 Task: Set up a reminder for the online course enrollment.
Action: Mouse moved to (112, 125)
Screenshot: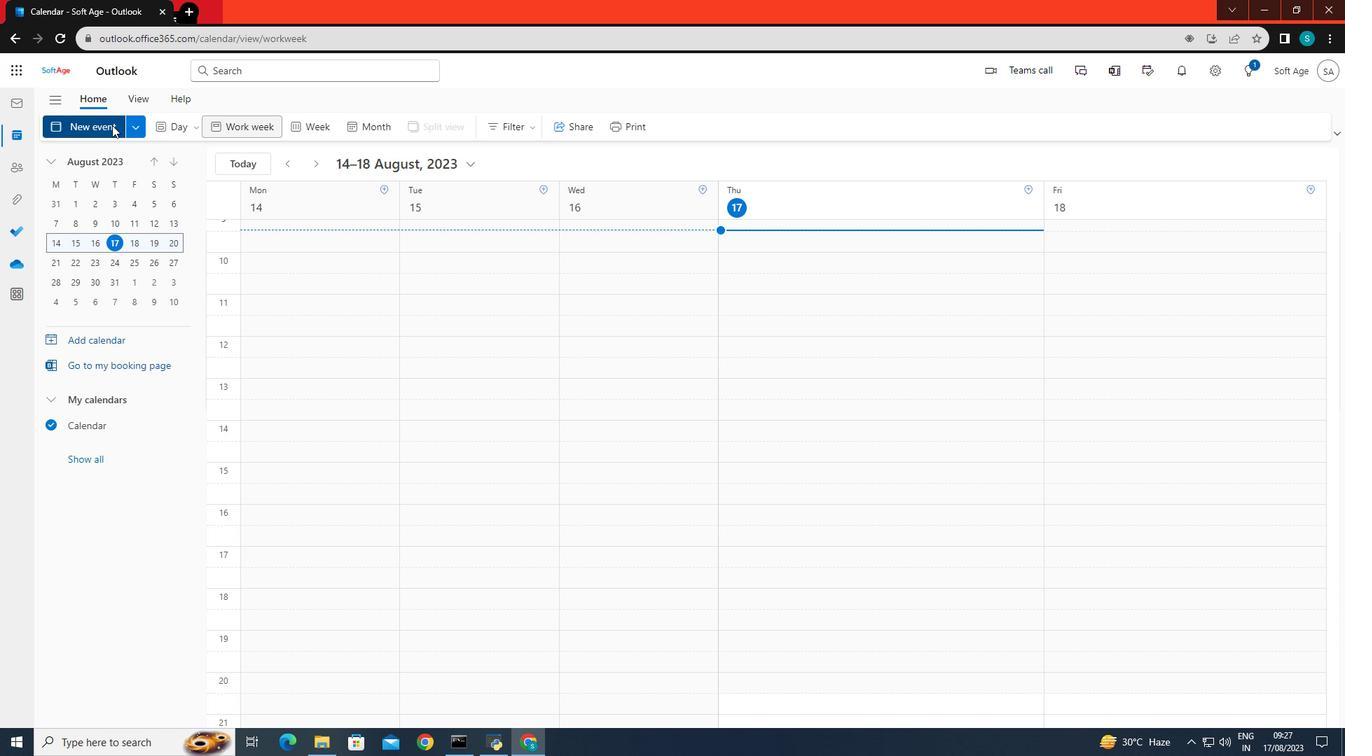 
Action: Mouse pressed left at (112, 125)
Screenshot: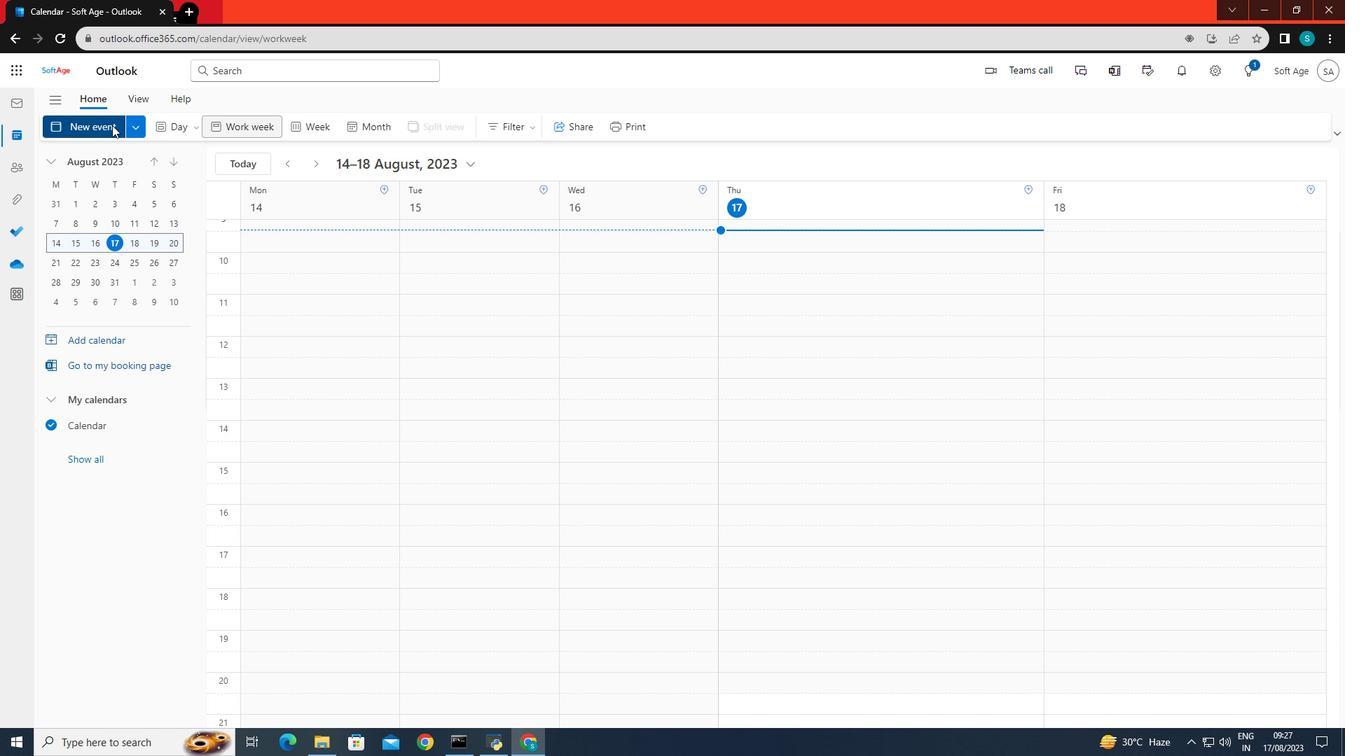 
Action: Mouse moved to (357, 213)
Screenshot: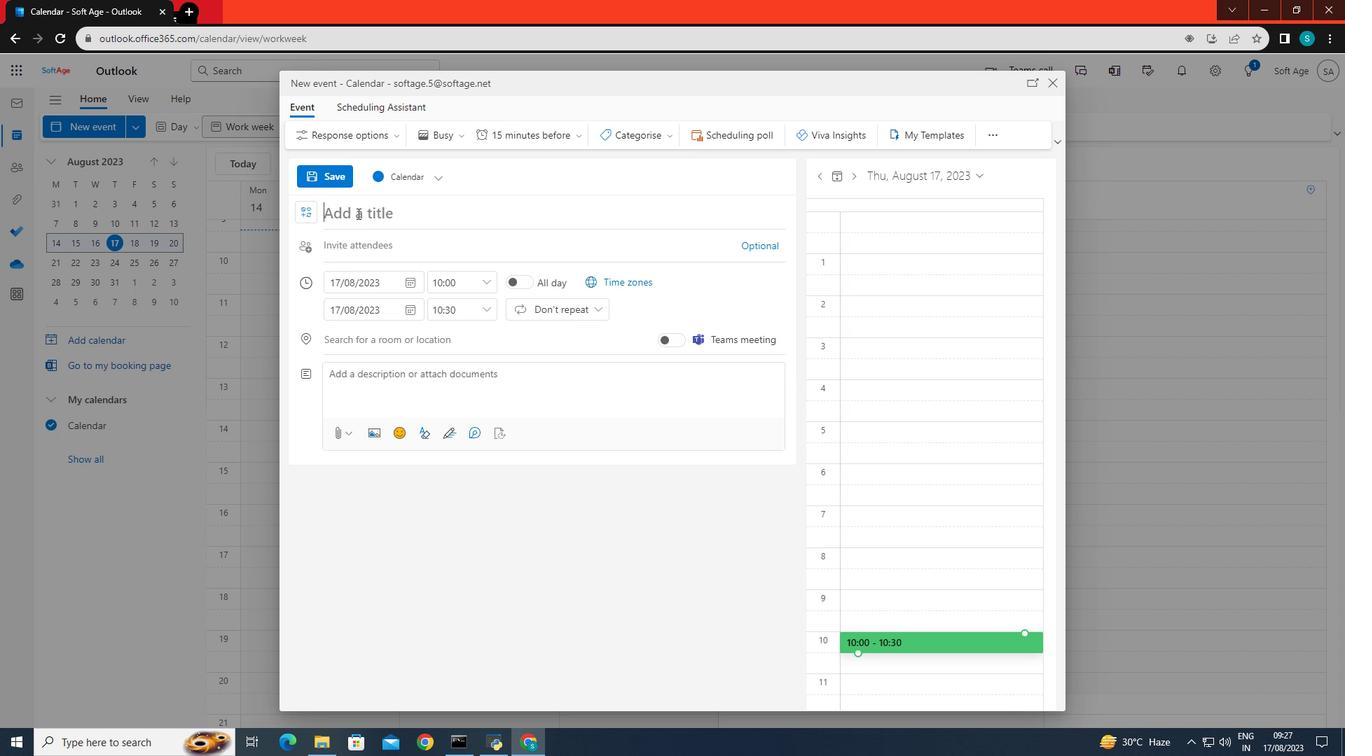 
Action: Mouse pressed left at (357, 213)
Screenshot: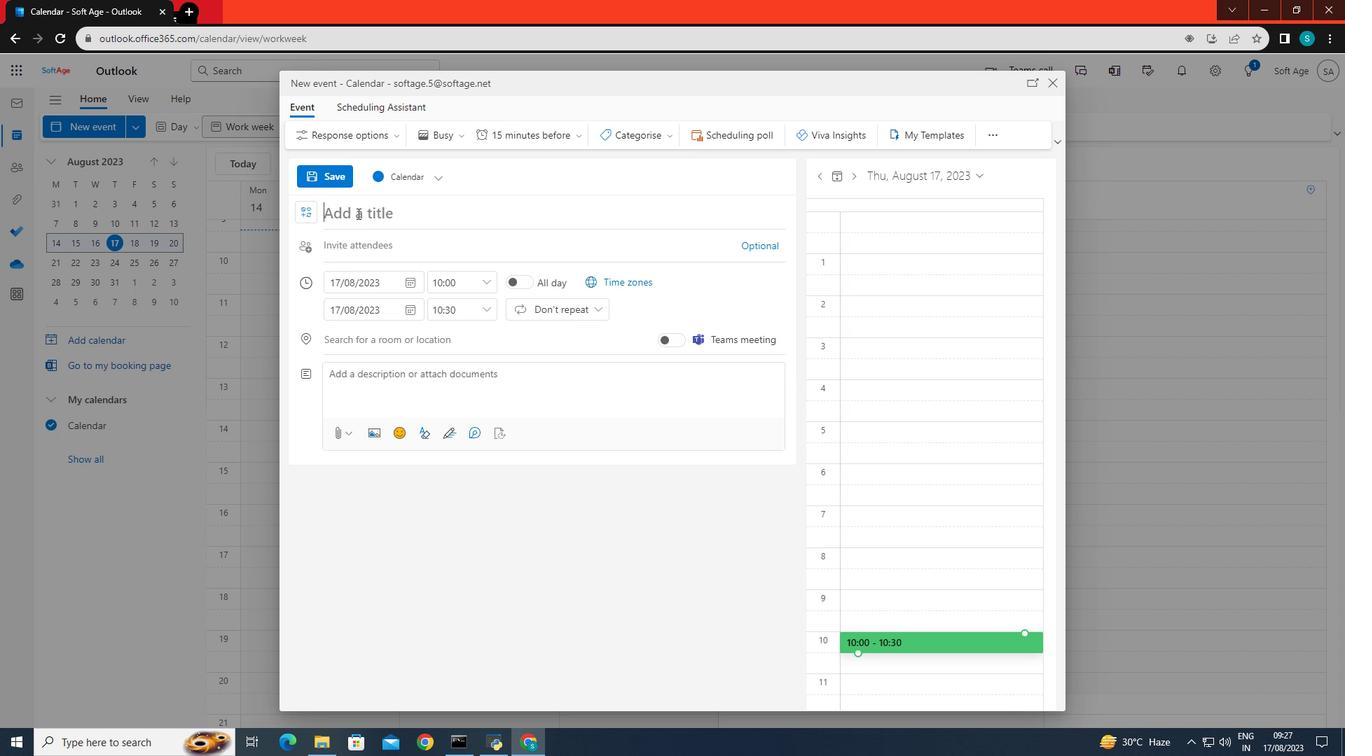 
Action: Key pressed <Key.caps_lock>ON<Key.backspace><Key.caps_lock>l<Key.backspace>nline<Key.space>course<Key.space>enrollment
Screenshot: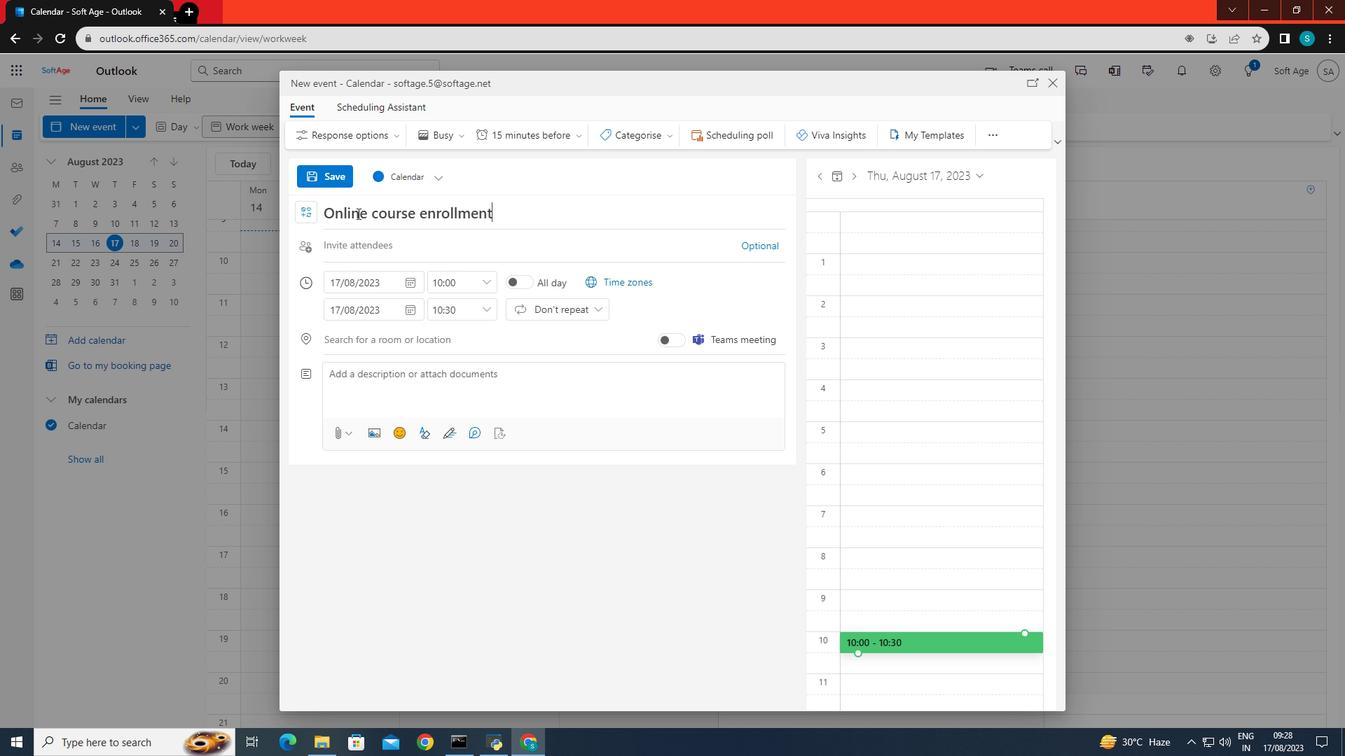 
Action: Mouse moved to (357, 276)
Screenshot: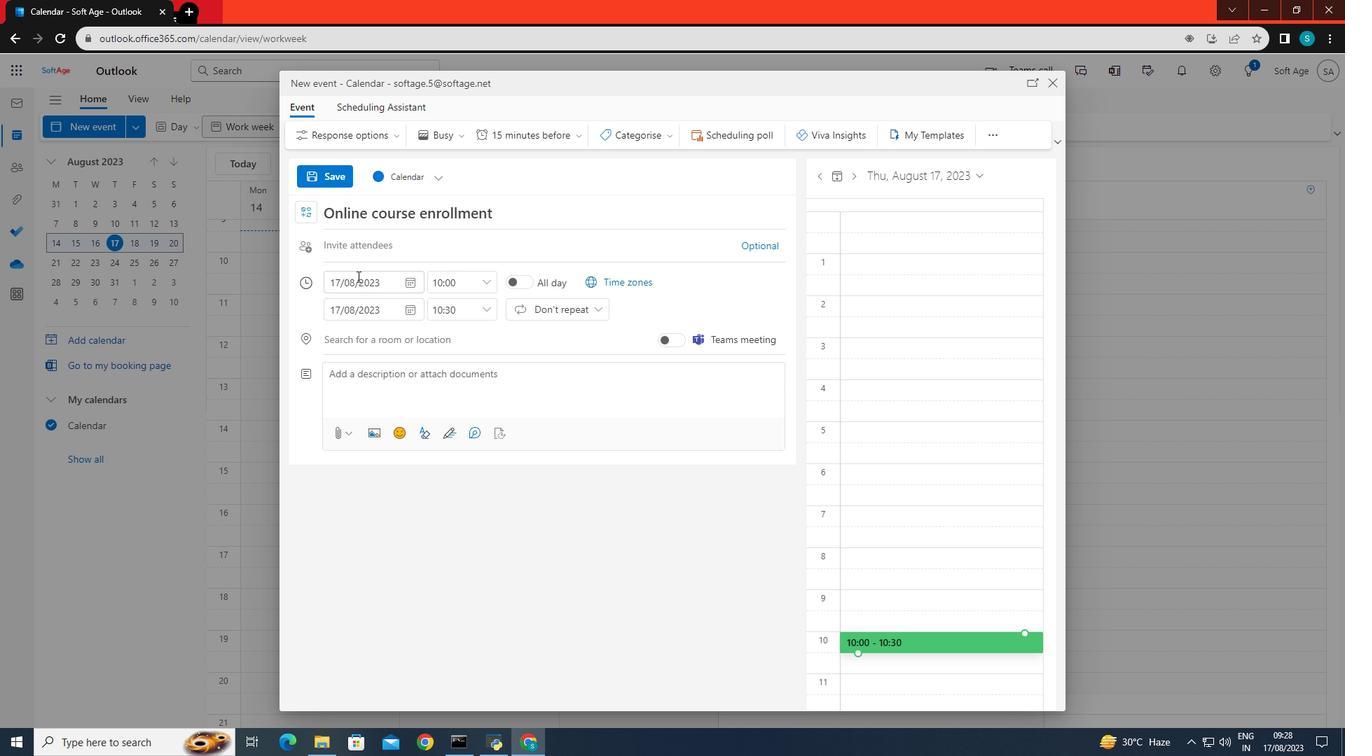 
Action: Mouse pressed left at (357, 276)
Screenshot: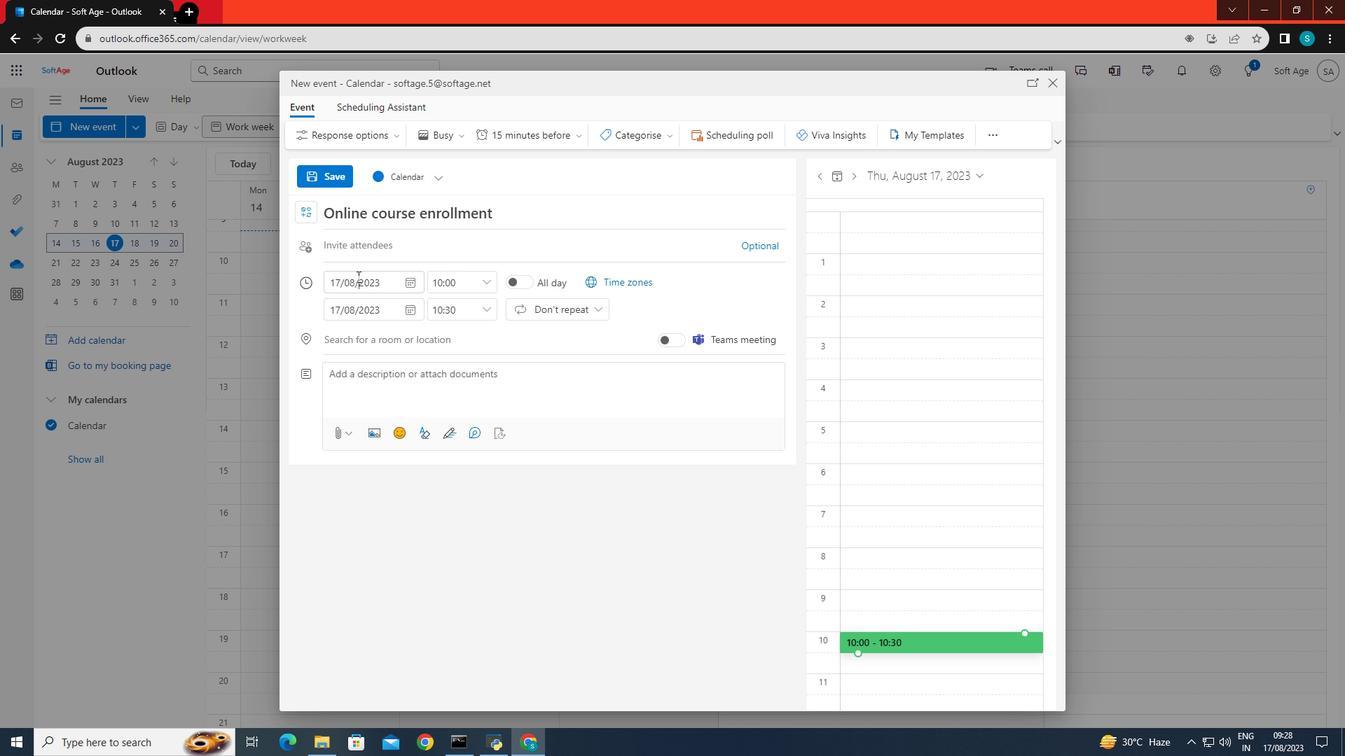 
Action: Mouse moved to (402, 391)
Screenshot: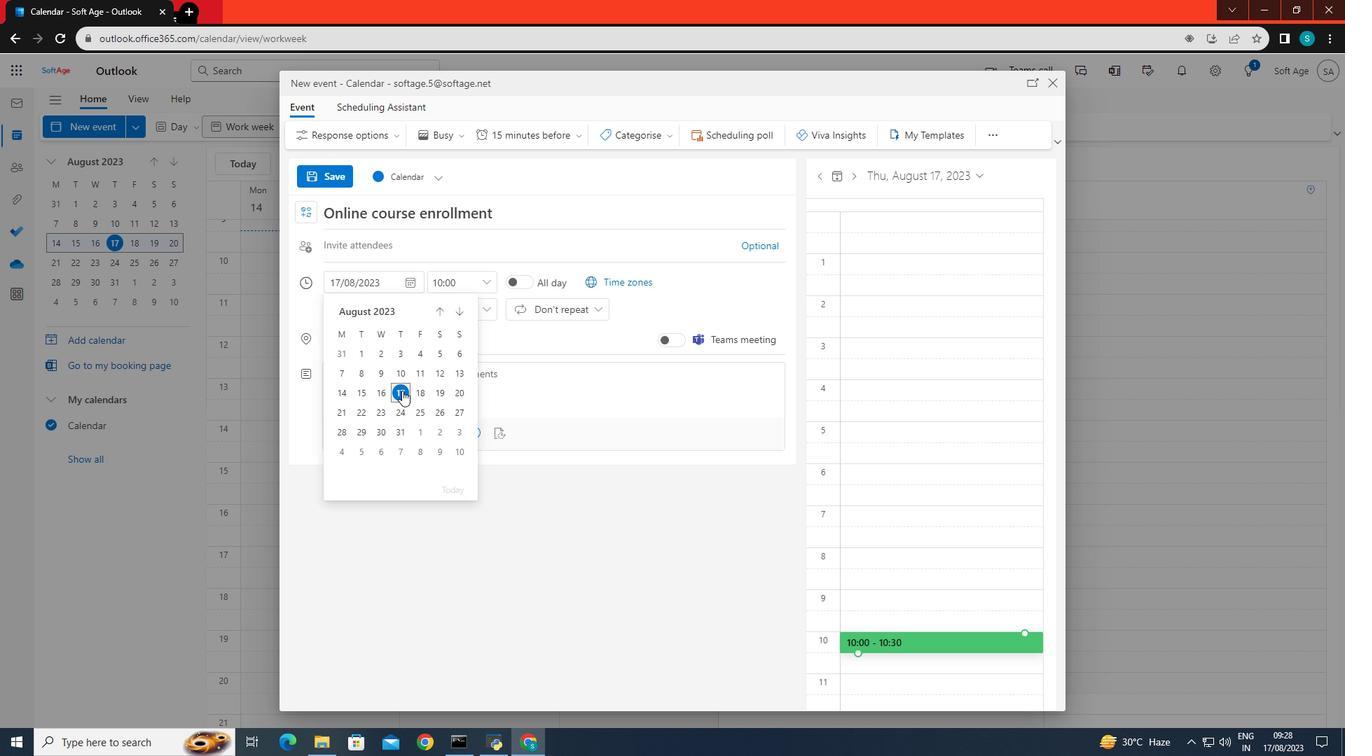 
Action: Mouse pressed left at (402, 391)
Screenshot: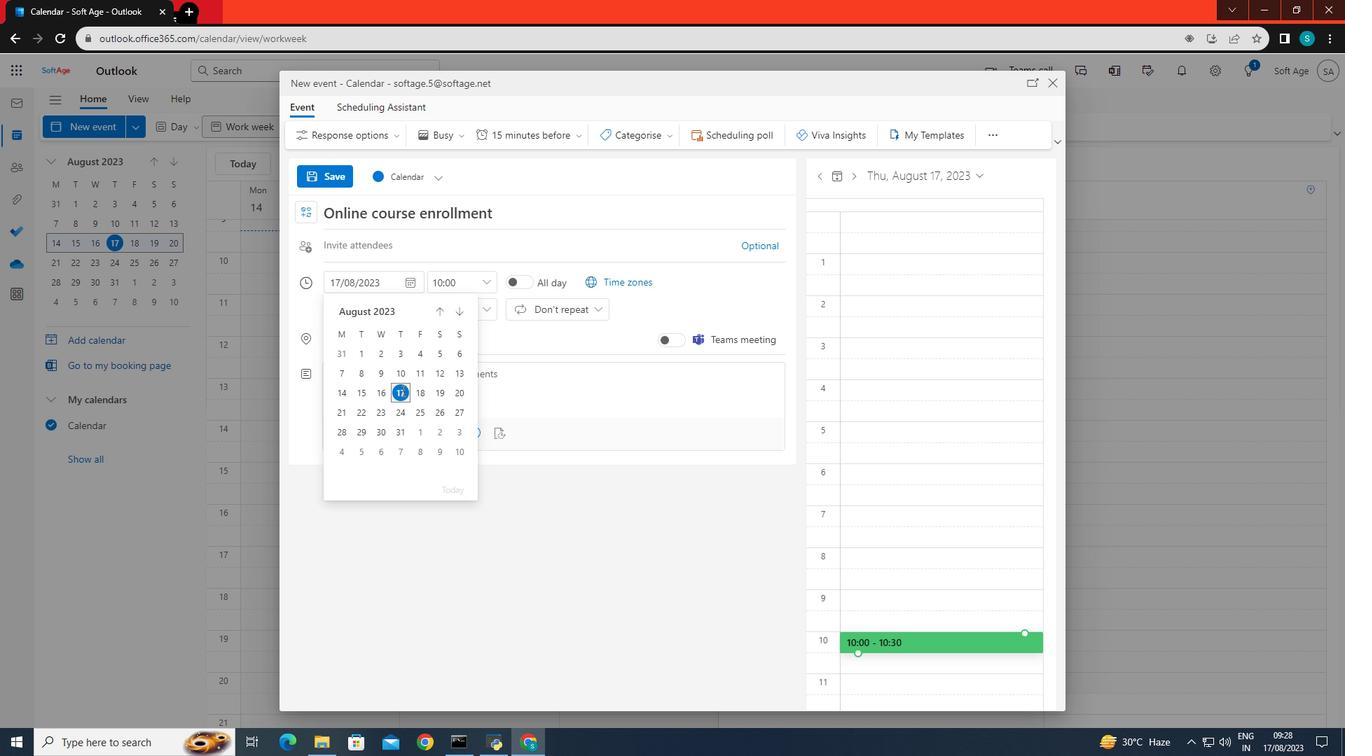 
Action: Mouse moved to (447, 285)
Screenshot: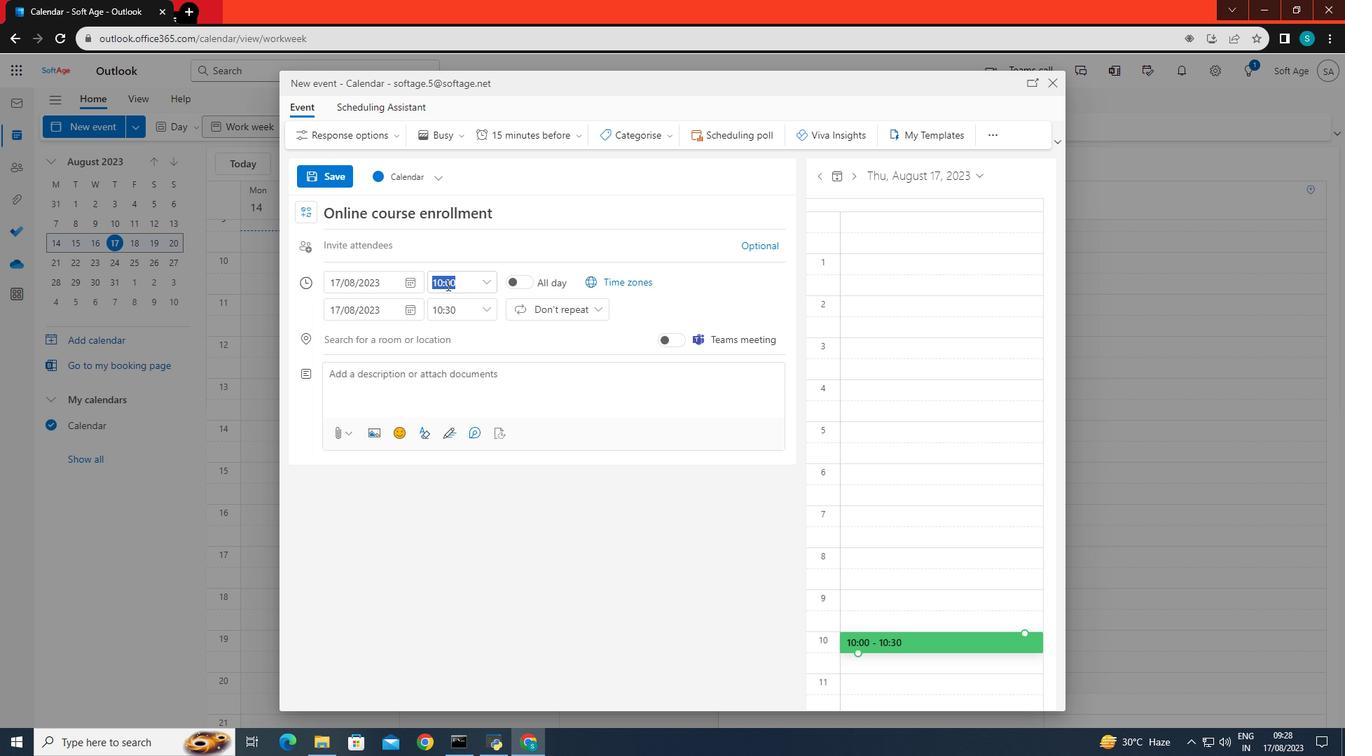 
Action: Mouse pressed left at (447, 285)
Screenshot: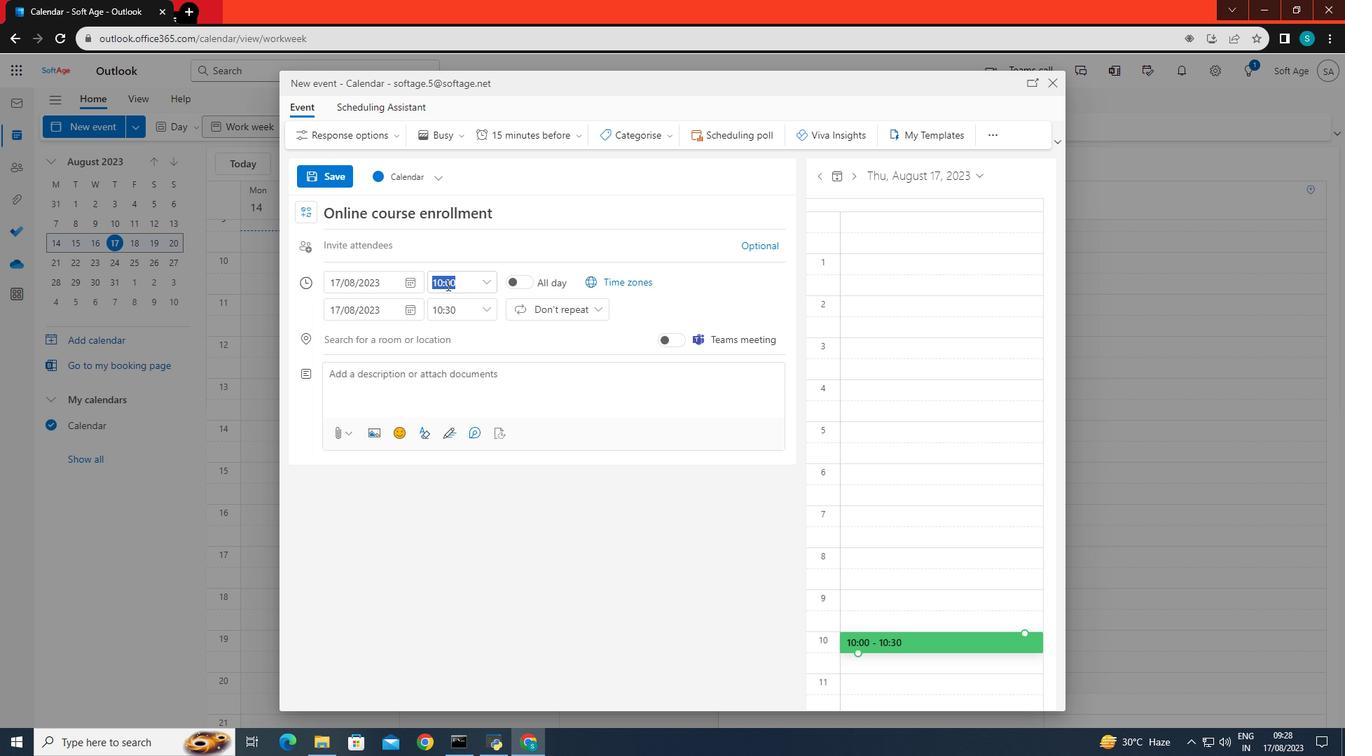 
Action: Mouse moved to (481, 280)
Screenshot: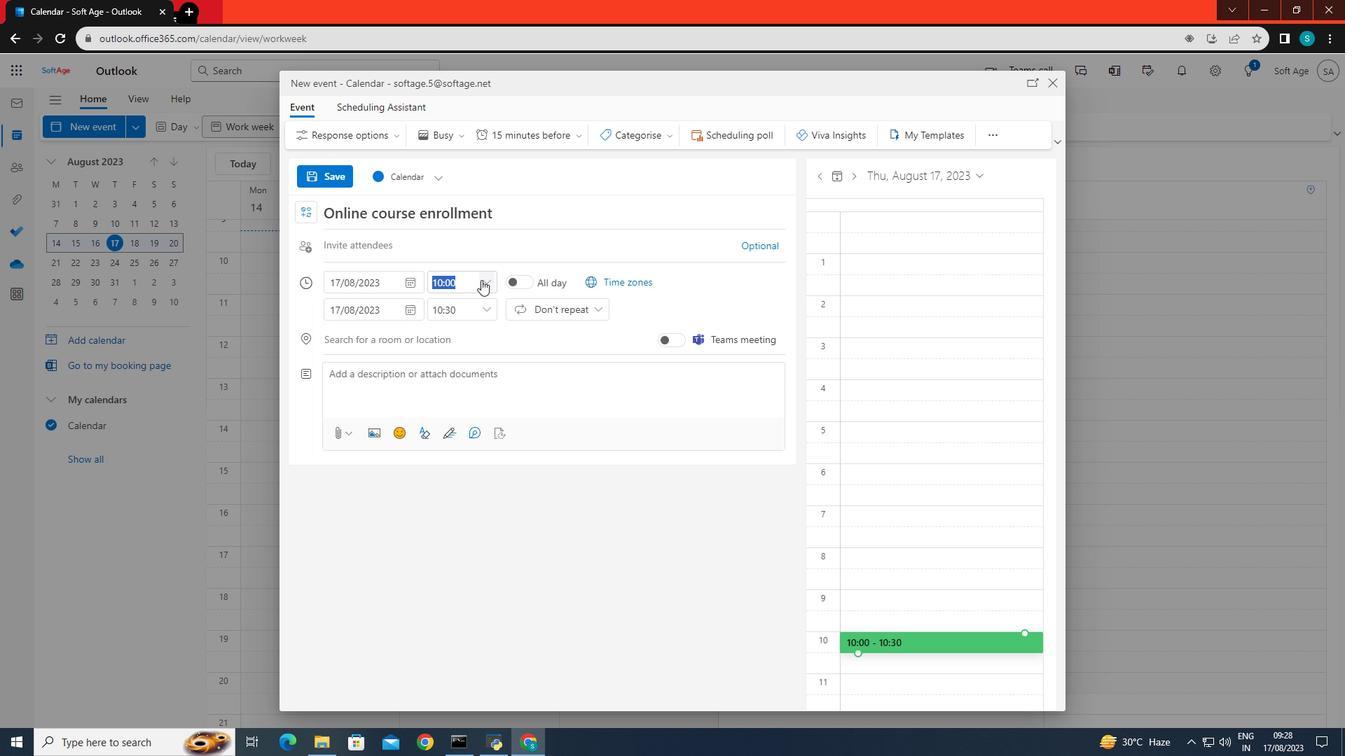 
Action: Mouse pressed left at (481, 280)
Screenshot: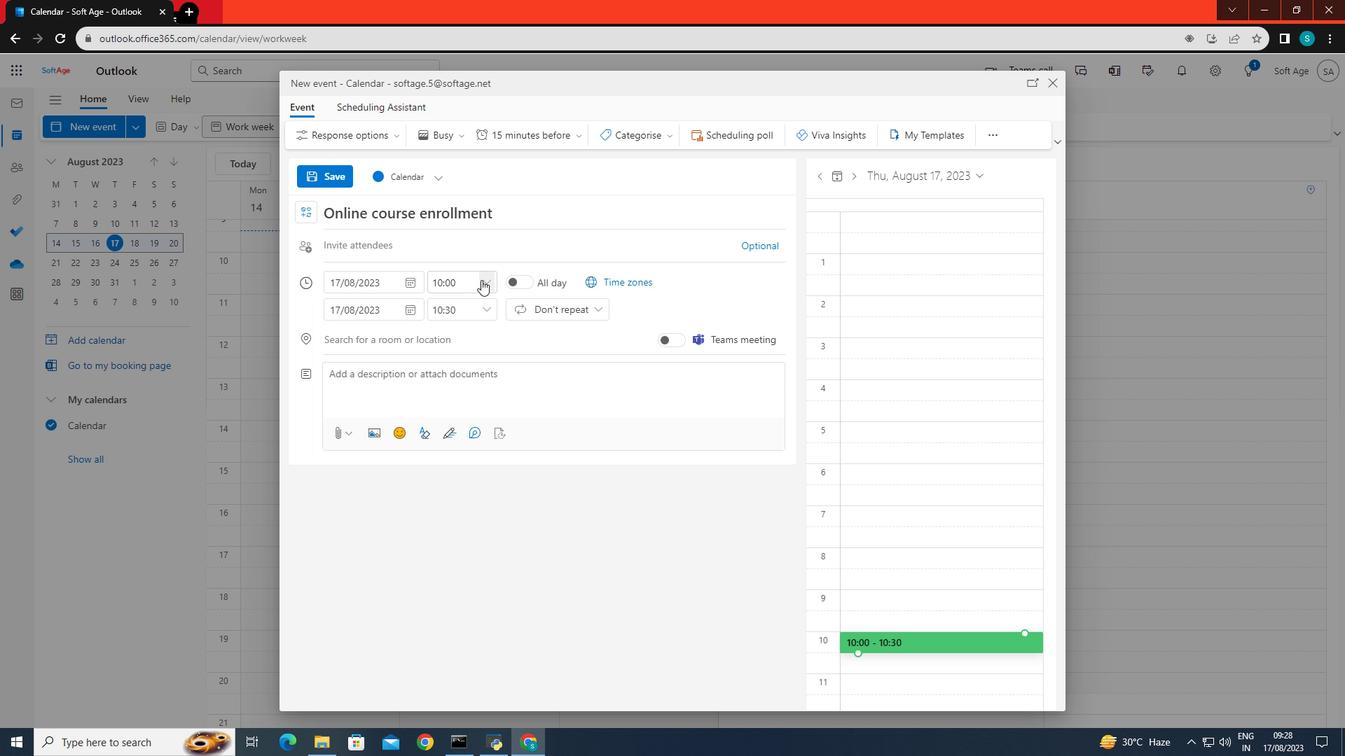 
Action: Mouse moved to (461, 369)
Screenshot: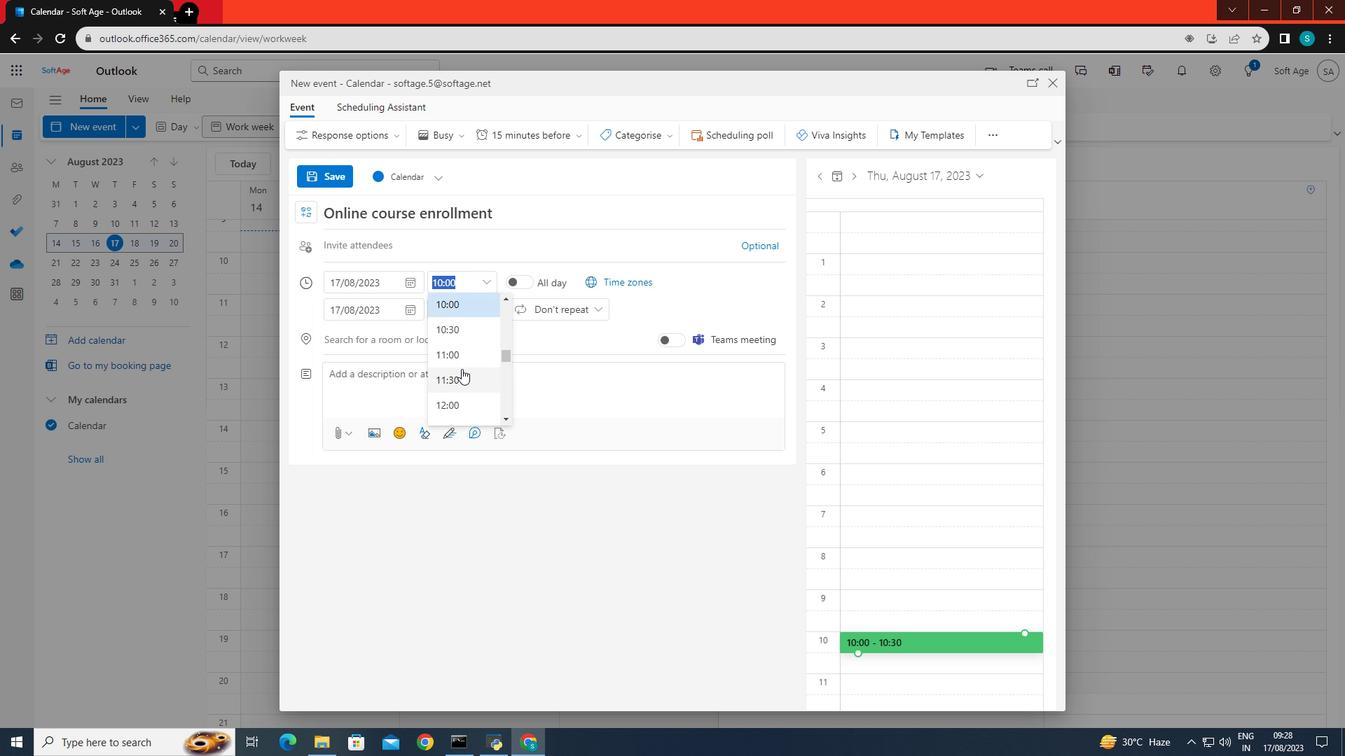
Action: Mouse scrolled (461, 370) with delta (0, 0)
Screenshot: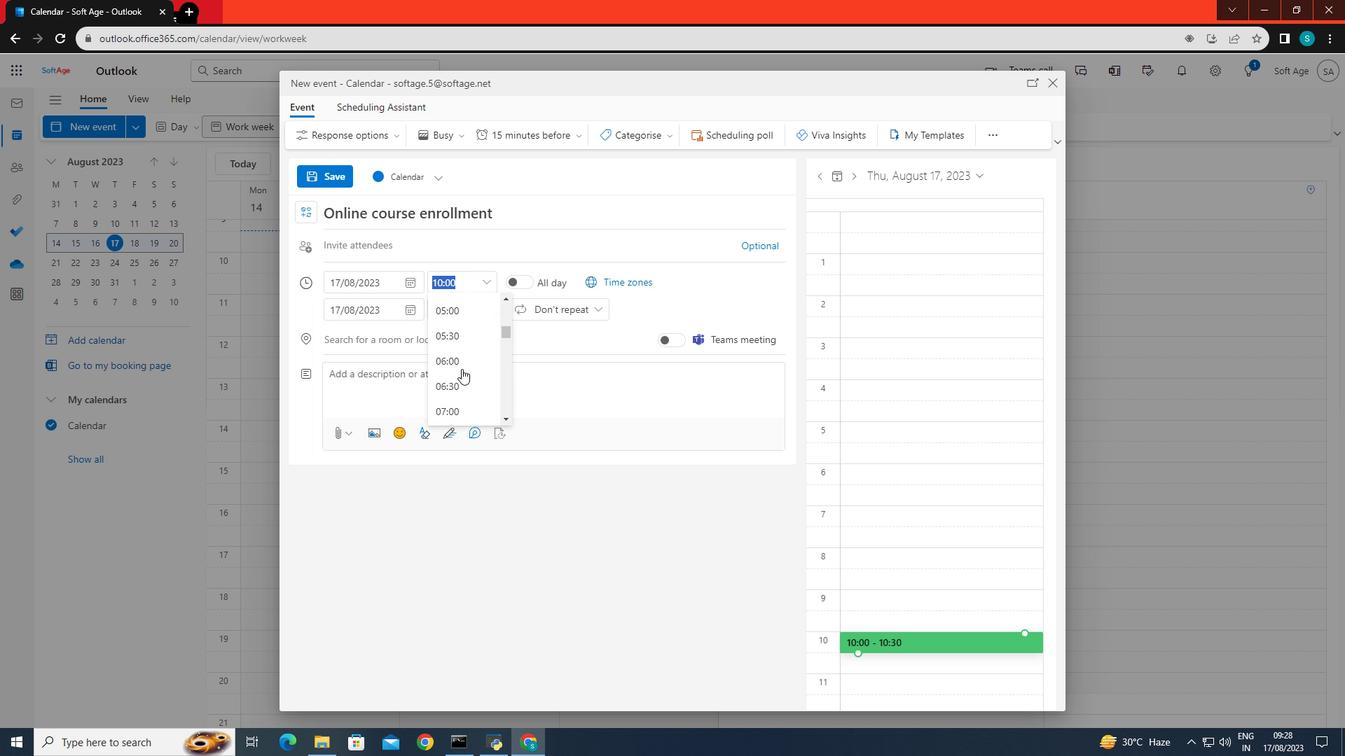 
Action: Mouse scrolled (461, 370) with delta (0, 0)
Screenshot: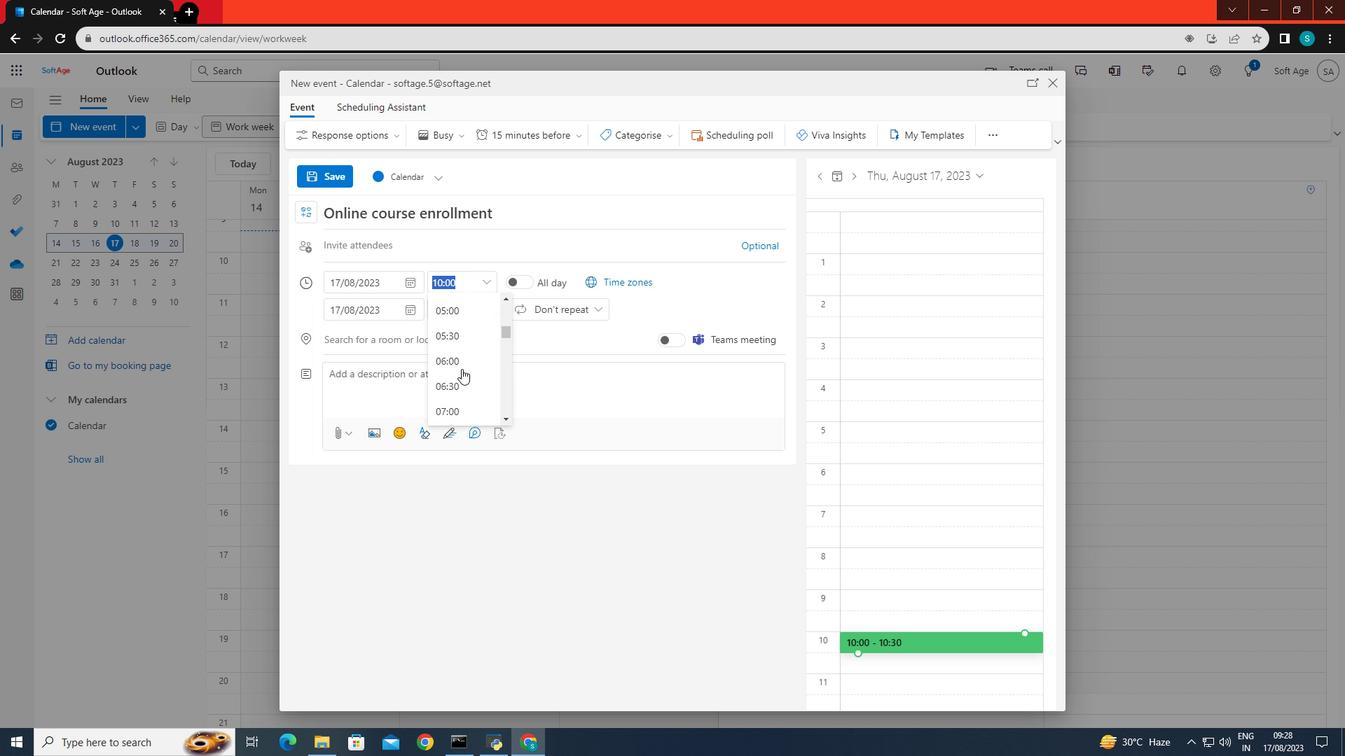 
Action: Mouse scrolled (461, 370) with delta (0, 0)
Screenshot: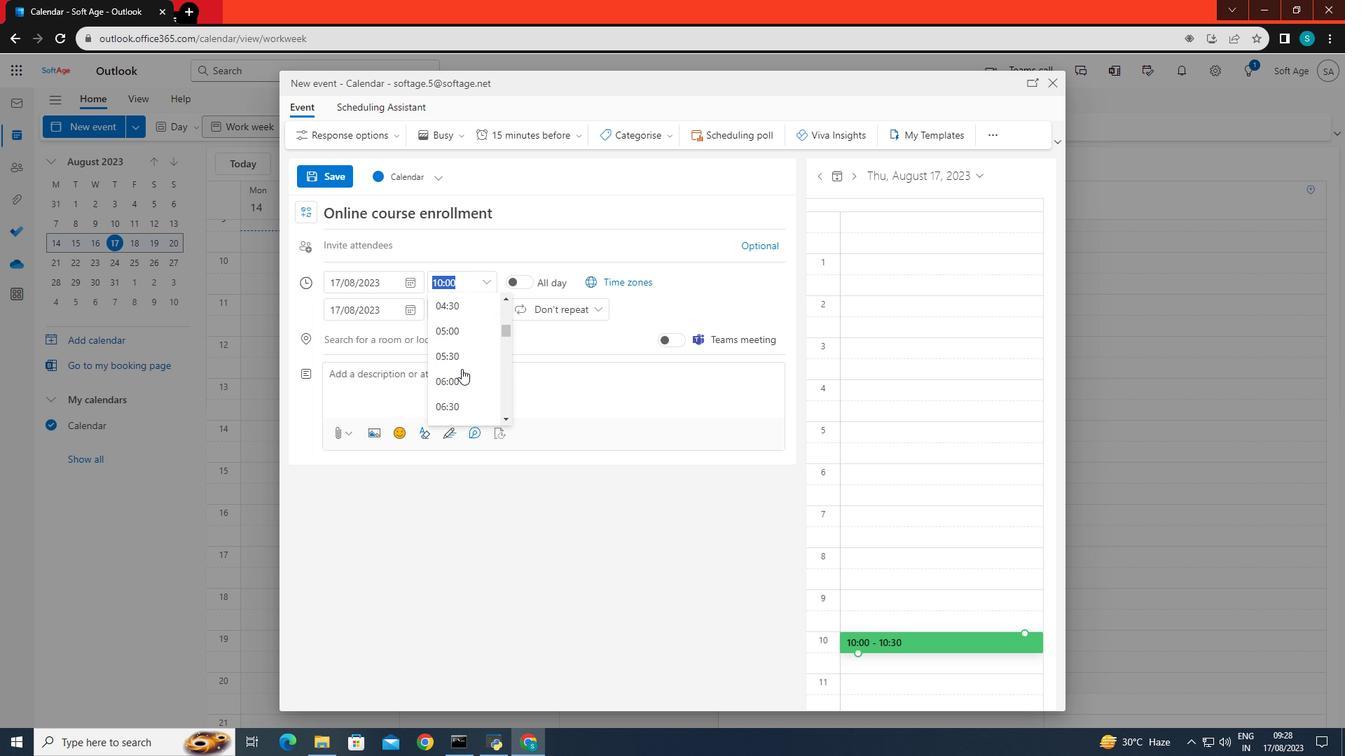 
Action: Mouse scrolled (461, 370) with delta (0, 0)
Screenshot: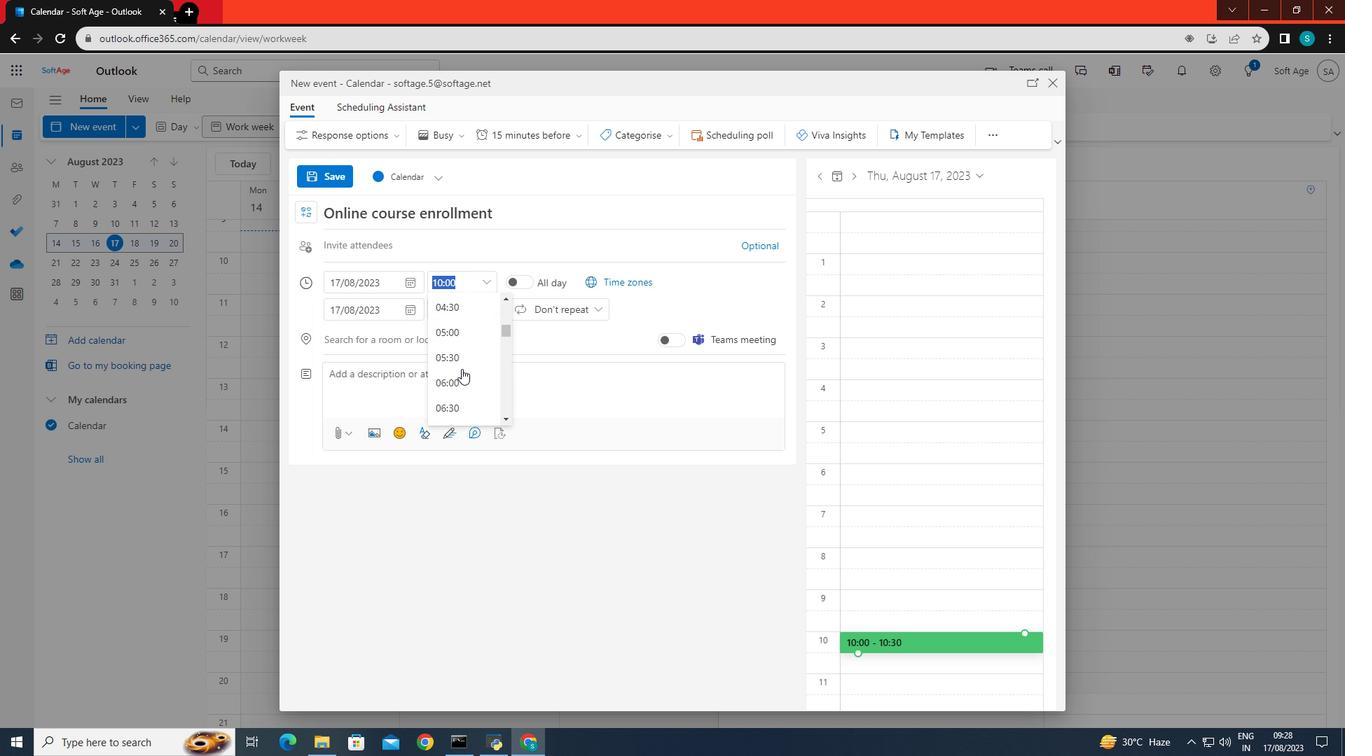 
Action: Mouse moved to (461, 368)
Screenshot: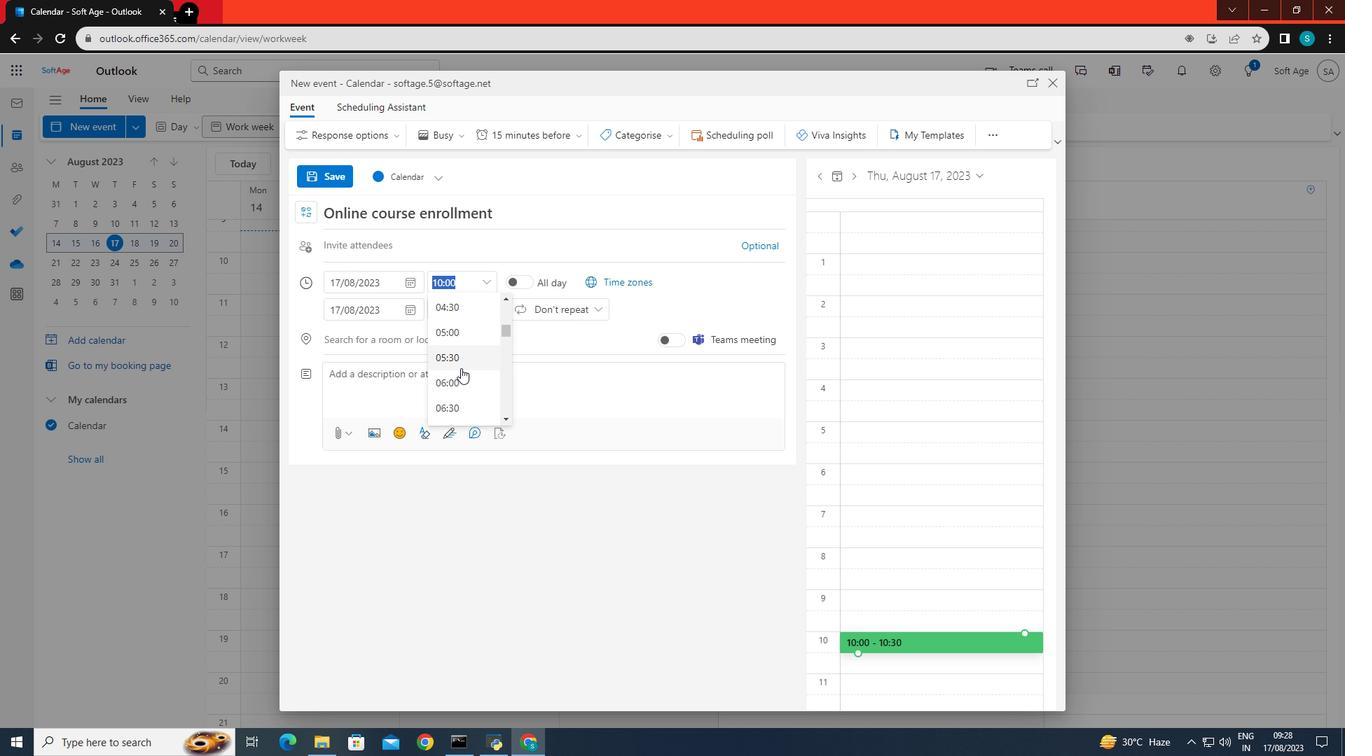 
Action: Mouse scrolled (461, 367) with delta (0, 0)
Screenshot: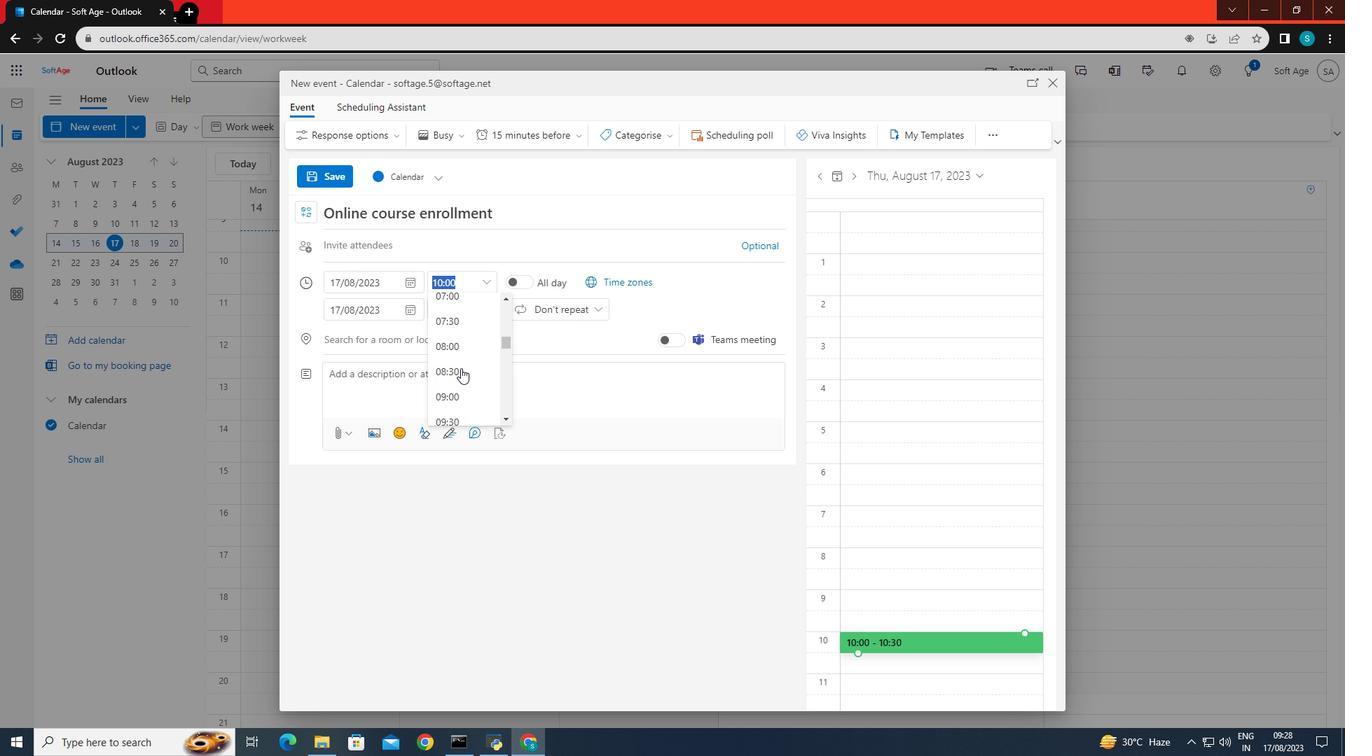 
Action: Mouse scrolled (461, 367) with delta (0, 0)
Screenshot: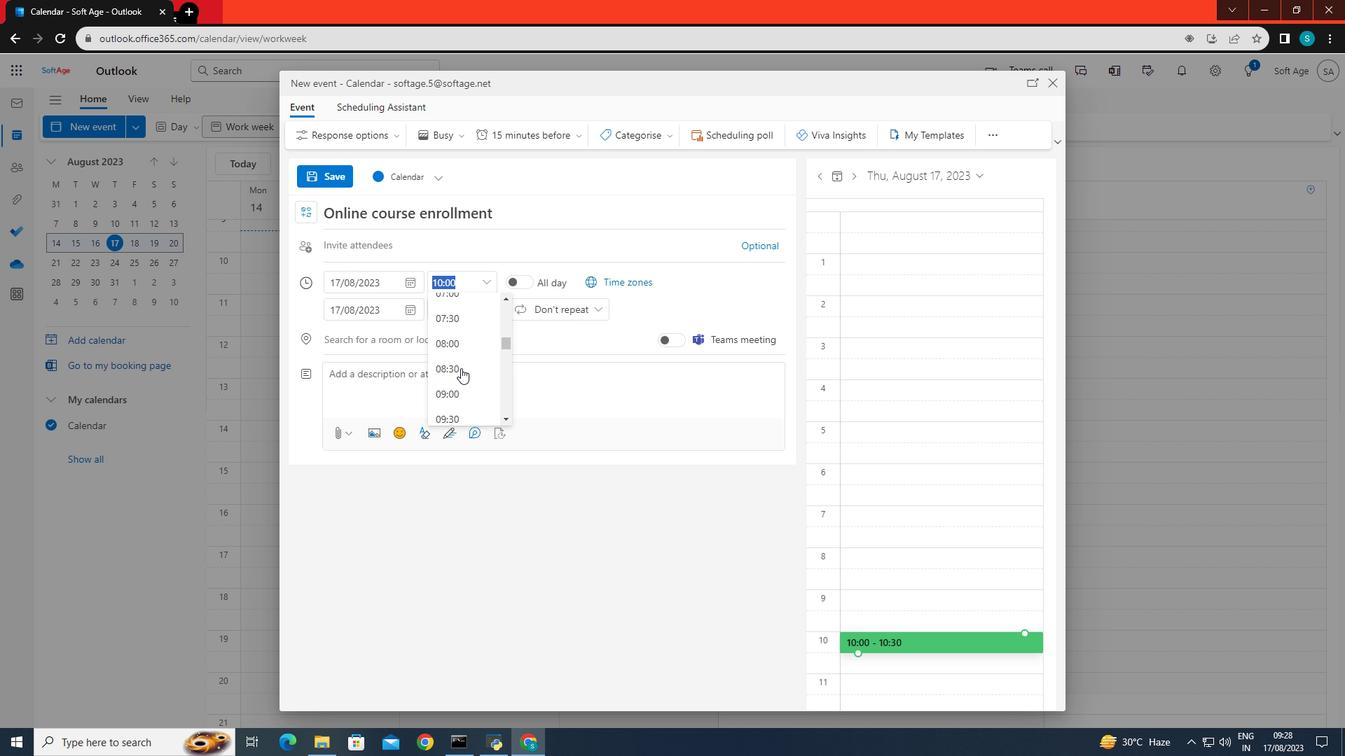 
Action: Mouse moved to (462, 386)
Screenshot: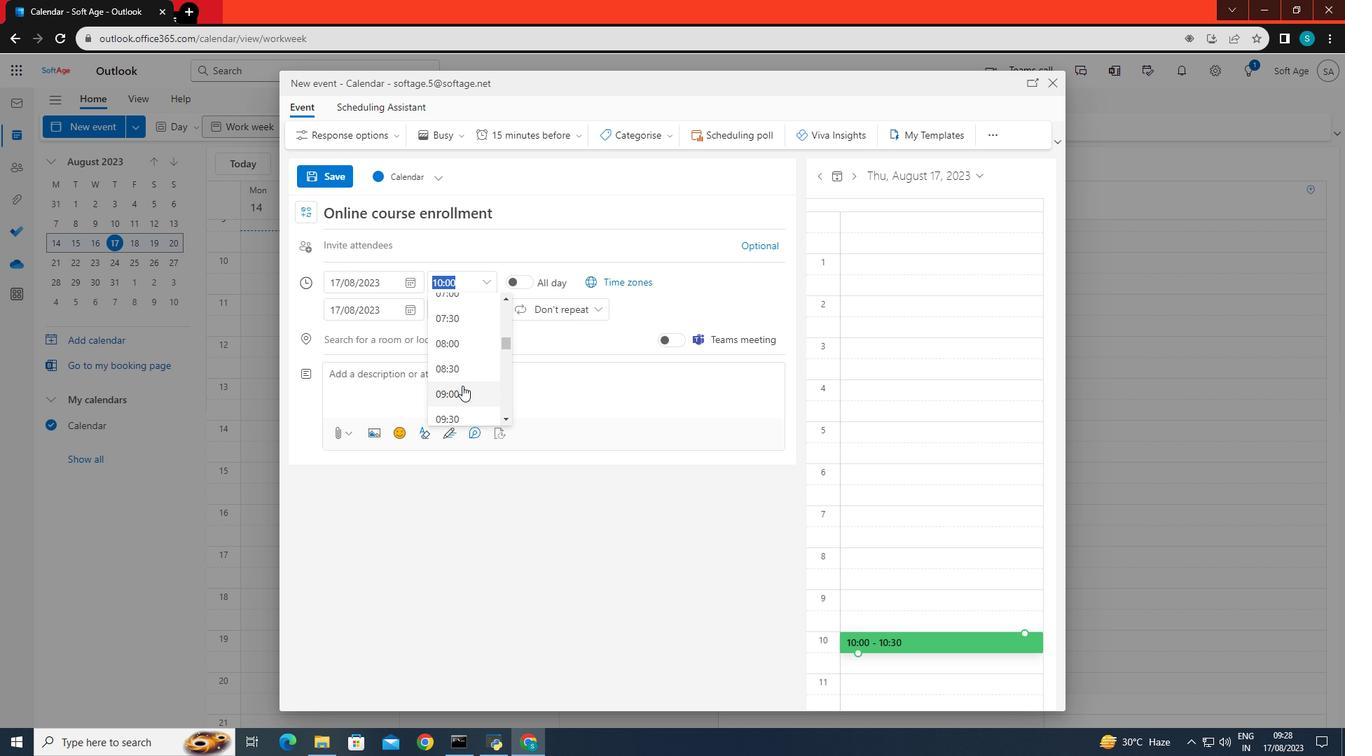 
Action: Mouse scrolled (462, 385) with delta (0, 0)
Screenshot: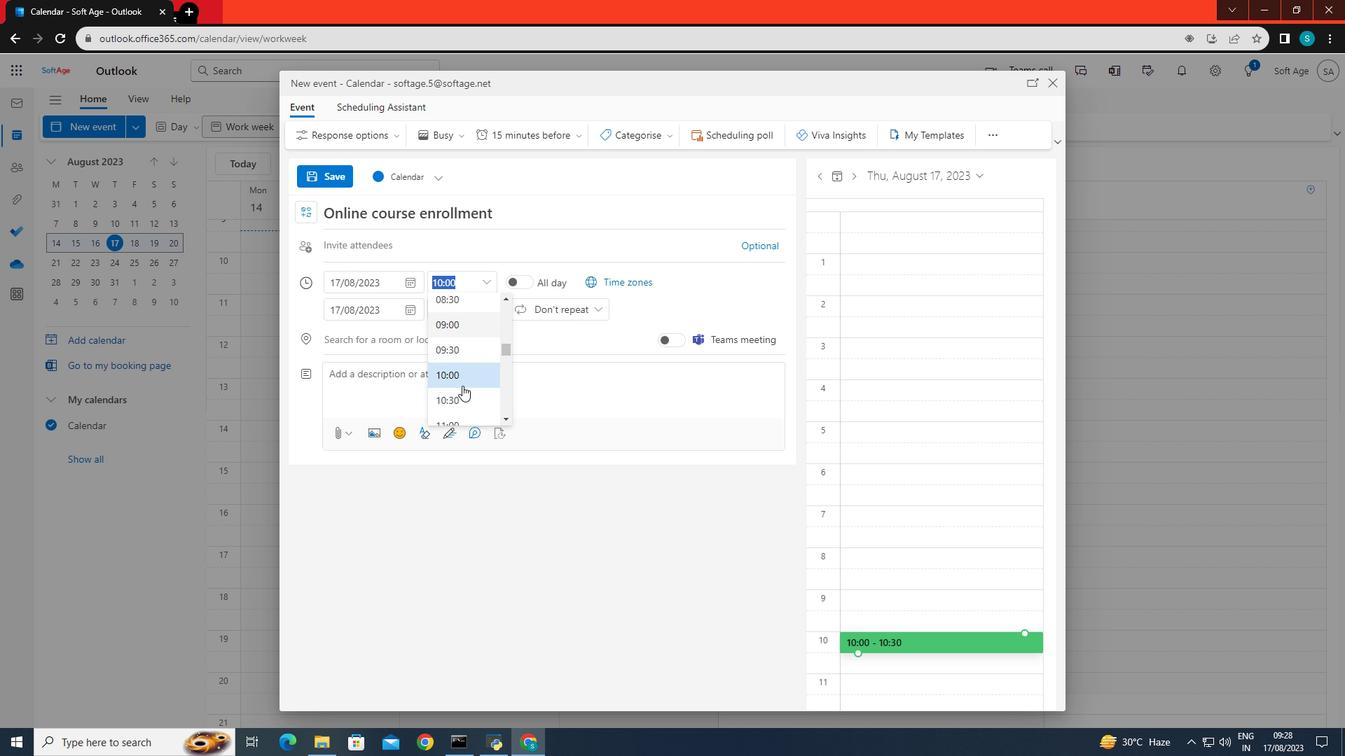 
Action: Mouse moved to (461, 345)
Screenshot: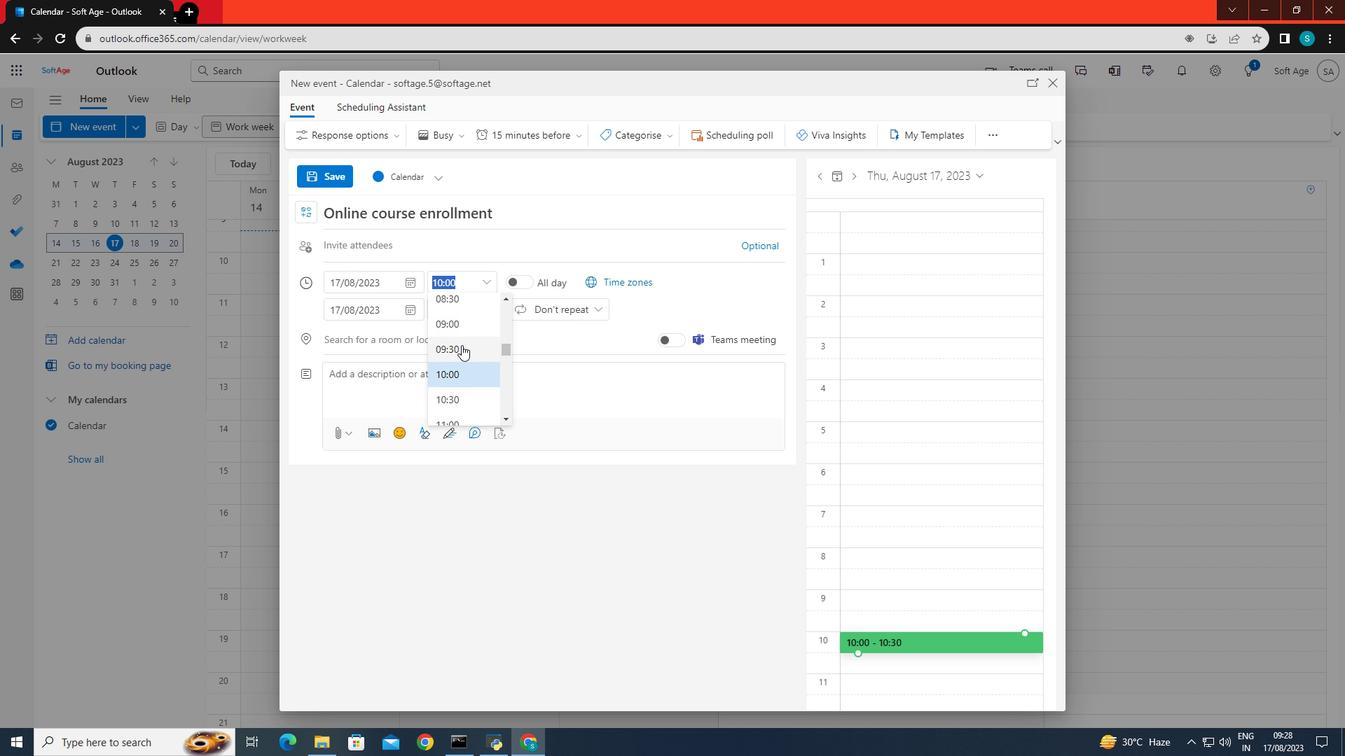 
Action: Mouse pressed left at (461, 345)
Screenshot: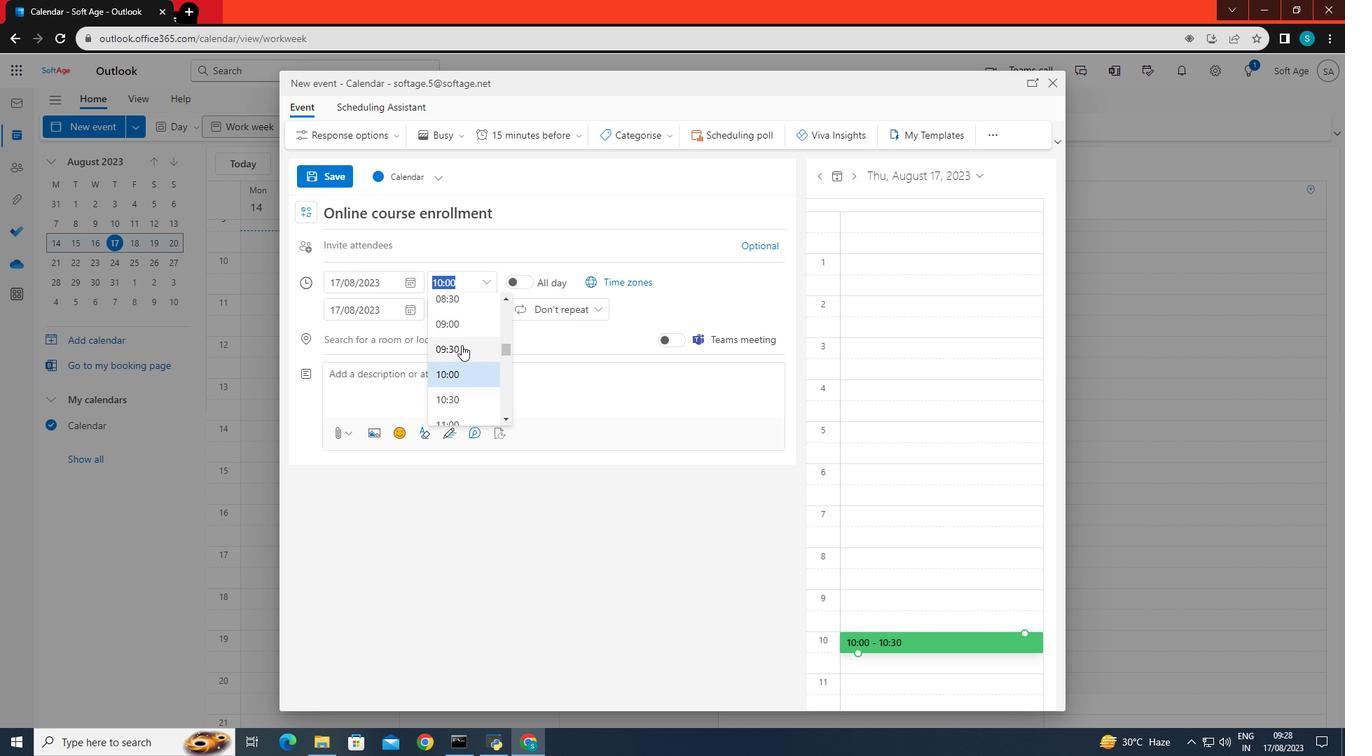 
Action: Mouse moved to (484, 306)
Screenshot: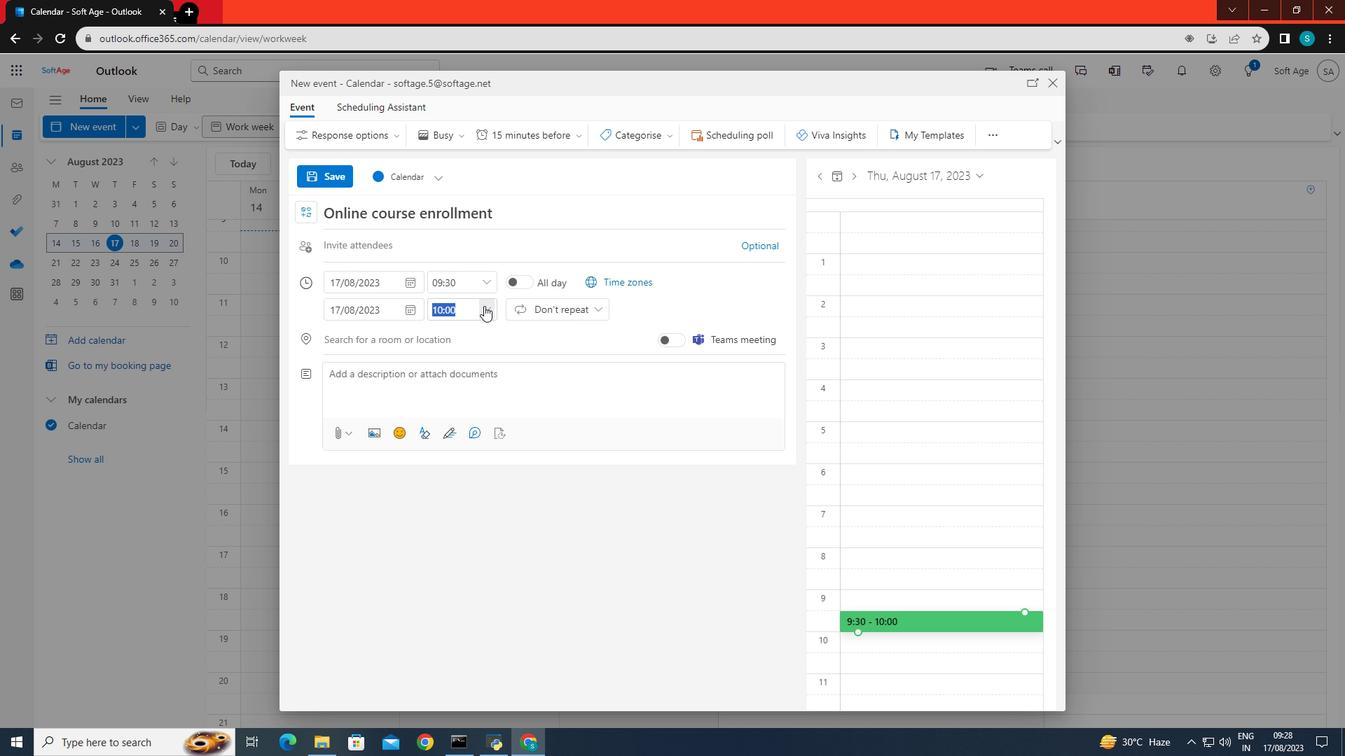
Action: Mouse pressed left at (484, 306)
Screenshot: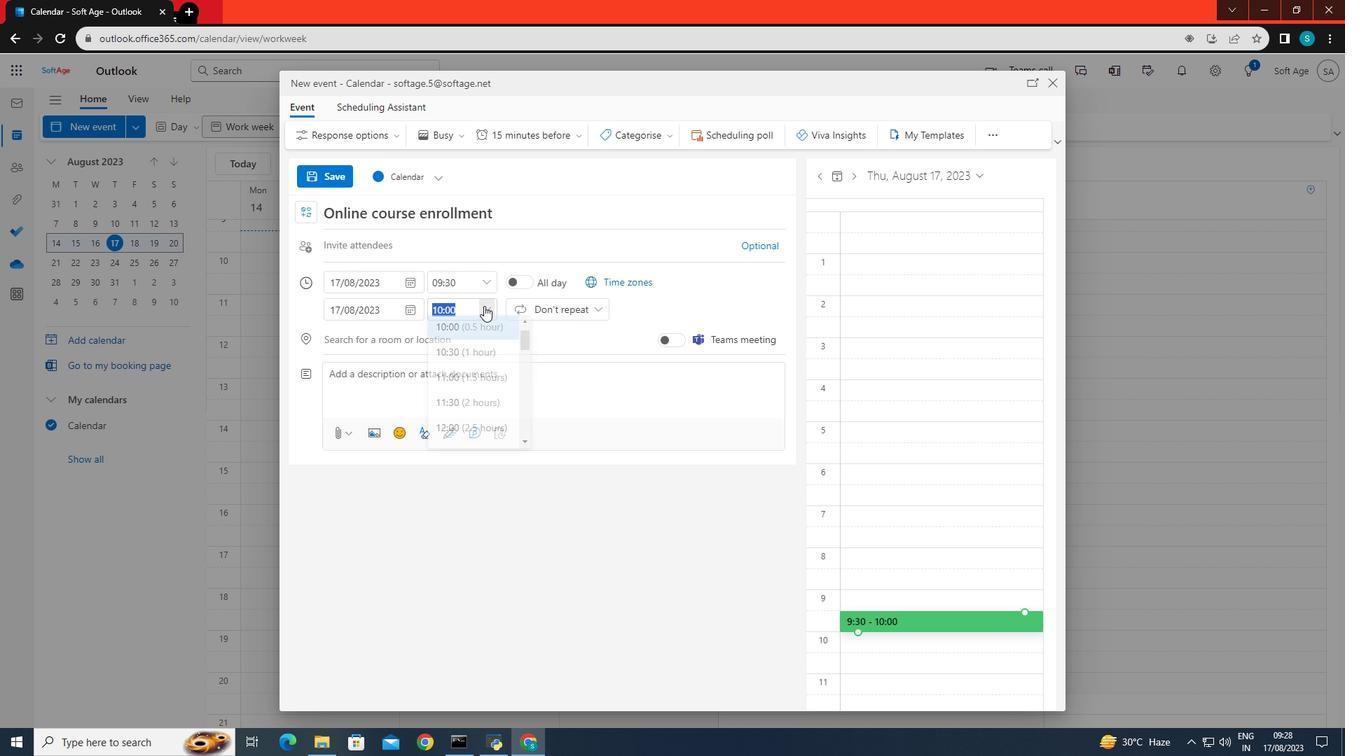 
Action: Mouse moved to (457, 362)
Screenshot: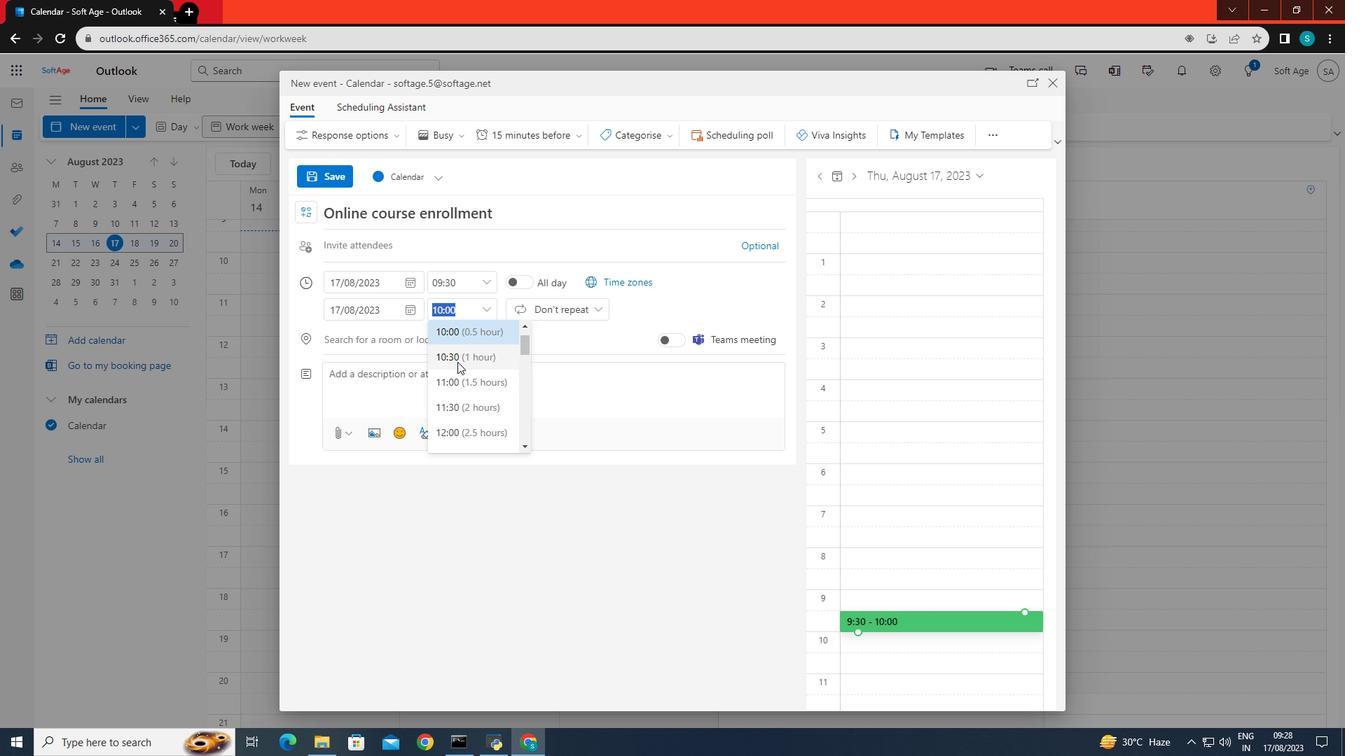 
Action: Mouse pressed left at (457, 362)
Screenshot: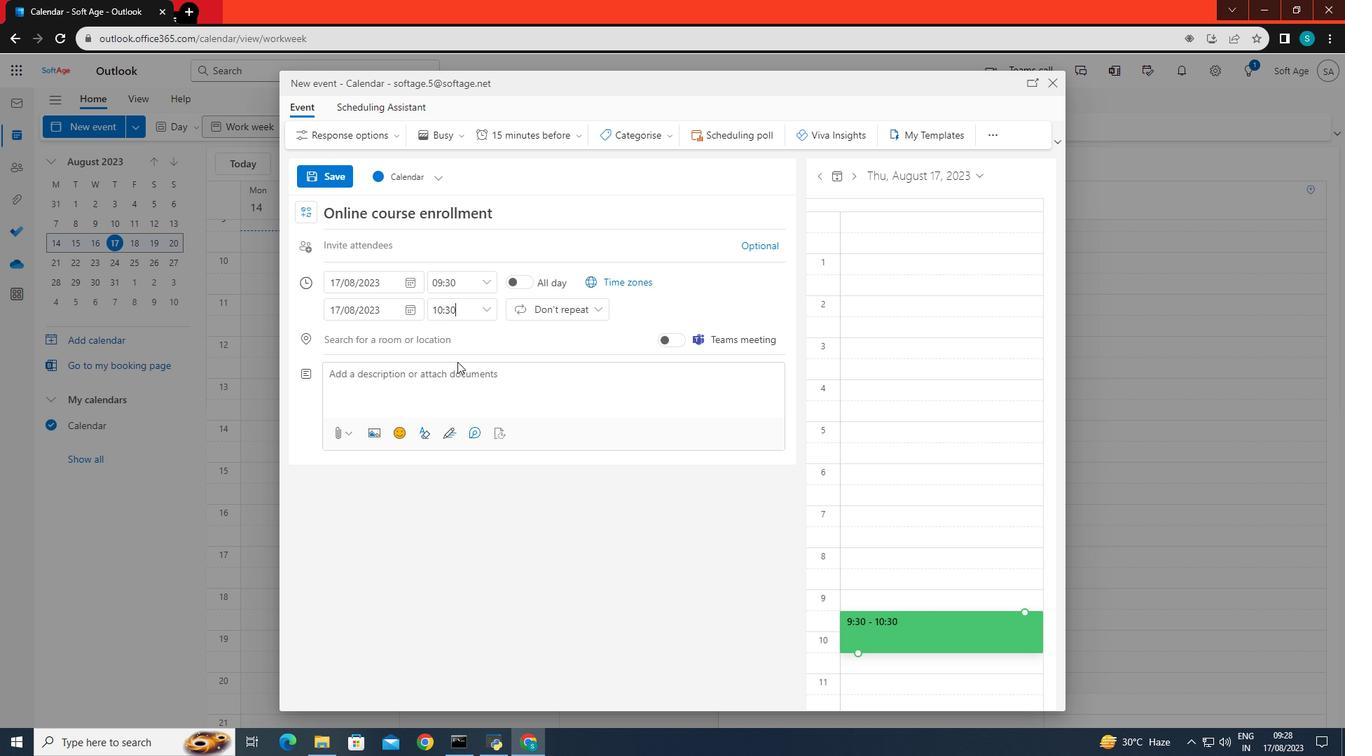 
Action: Mouse moved to (430, 382)
Screenshot: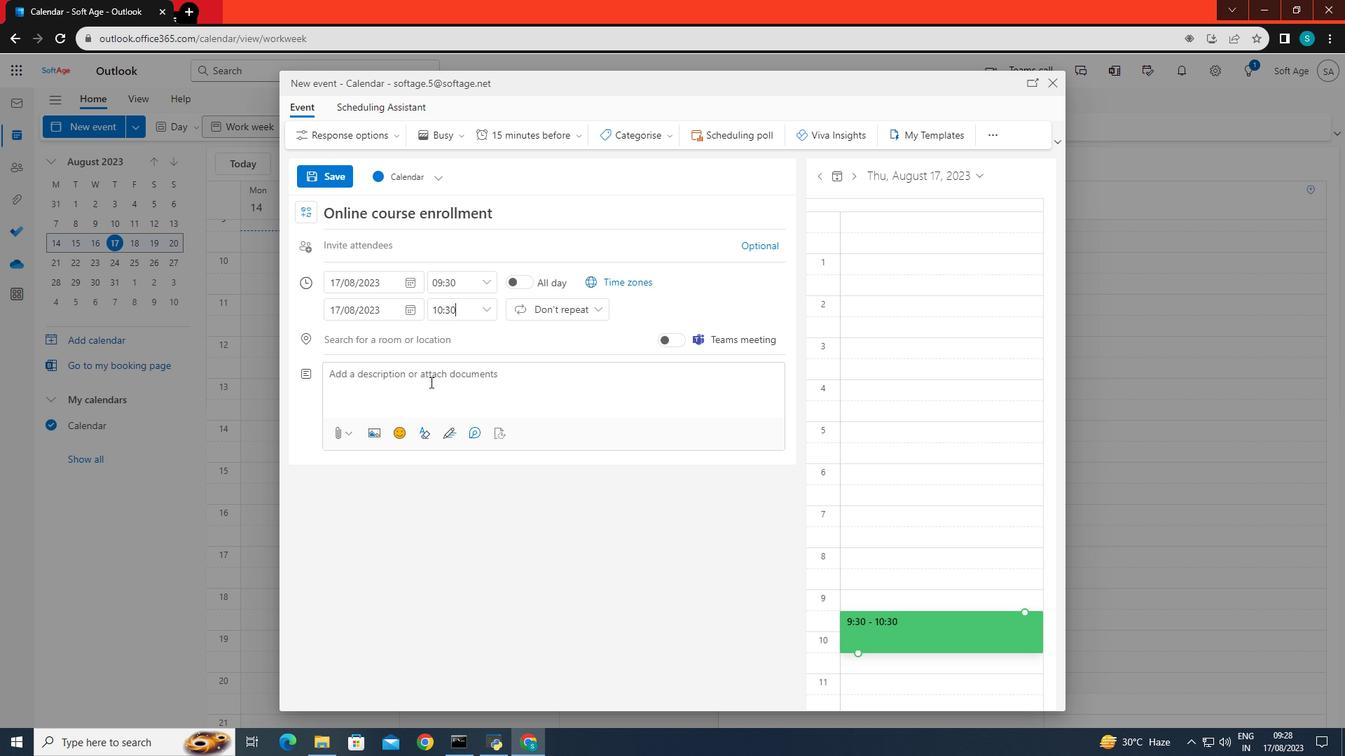 
Action: Mouse pressed left at (430, 382)
Screenshot: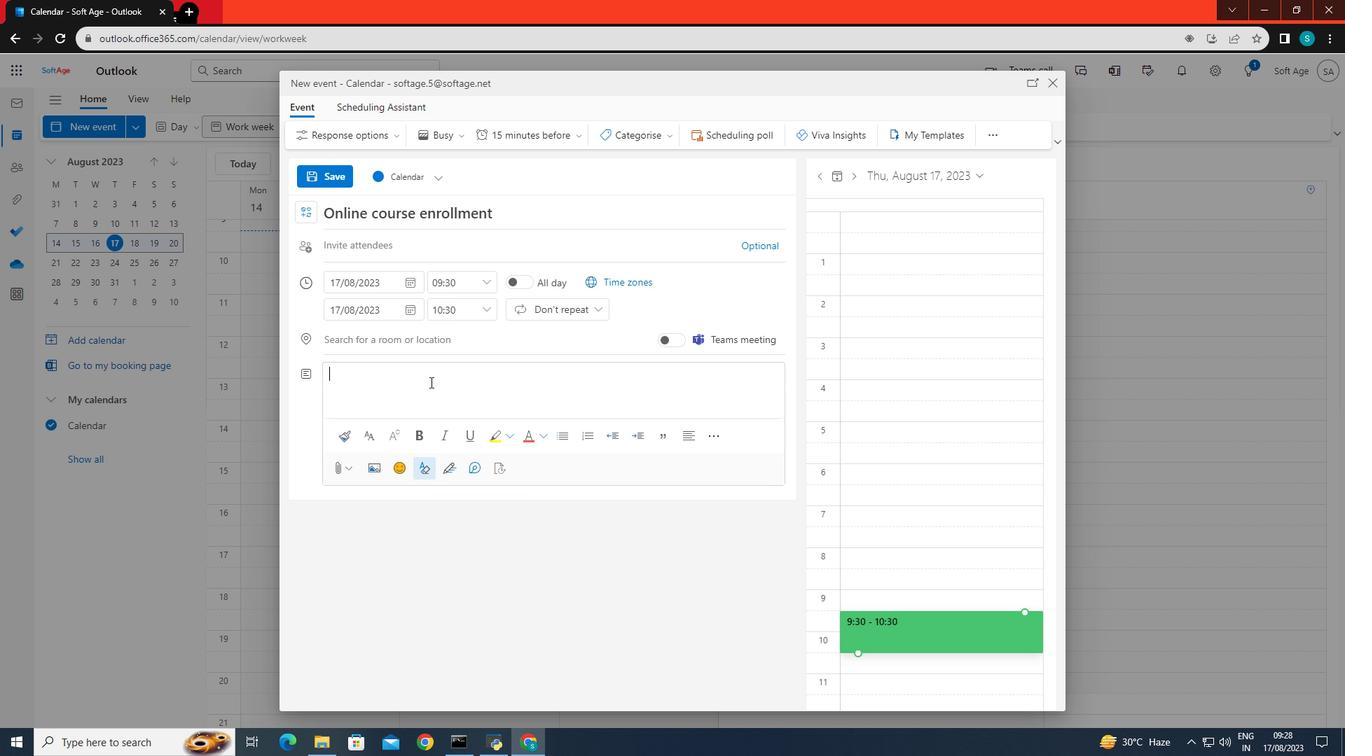 
Action: Key pressed <Key.caps_lock>A<Key.space><Key.caps_lock>reminder<Key.space>for<Key.space>the<Key.space>onll<Key.backspace>ine<Key.space>coure<Key.backspace>se<Key.space>enrollen<Key.backspace><Key.backspace>ment.
Screenshot: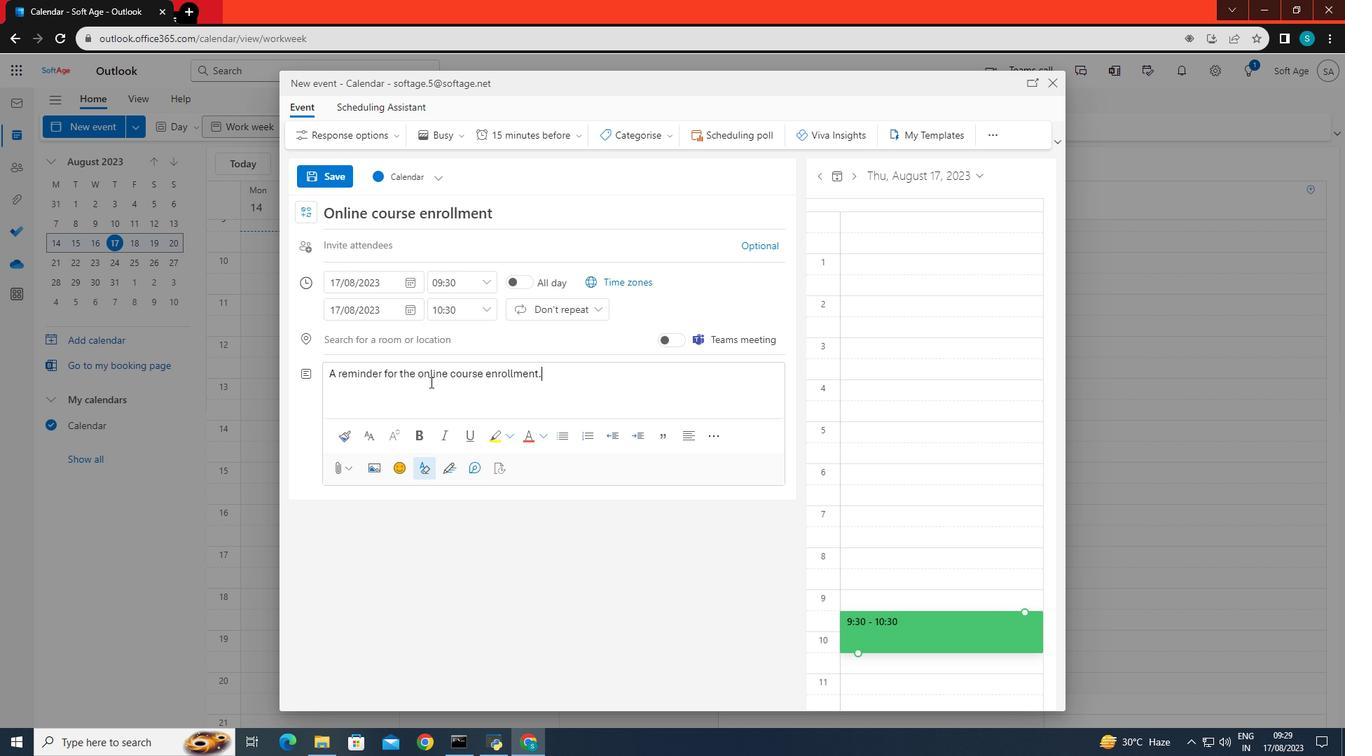 
Action: Mouse moved to (531, 136)
Screenshot: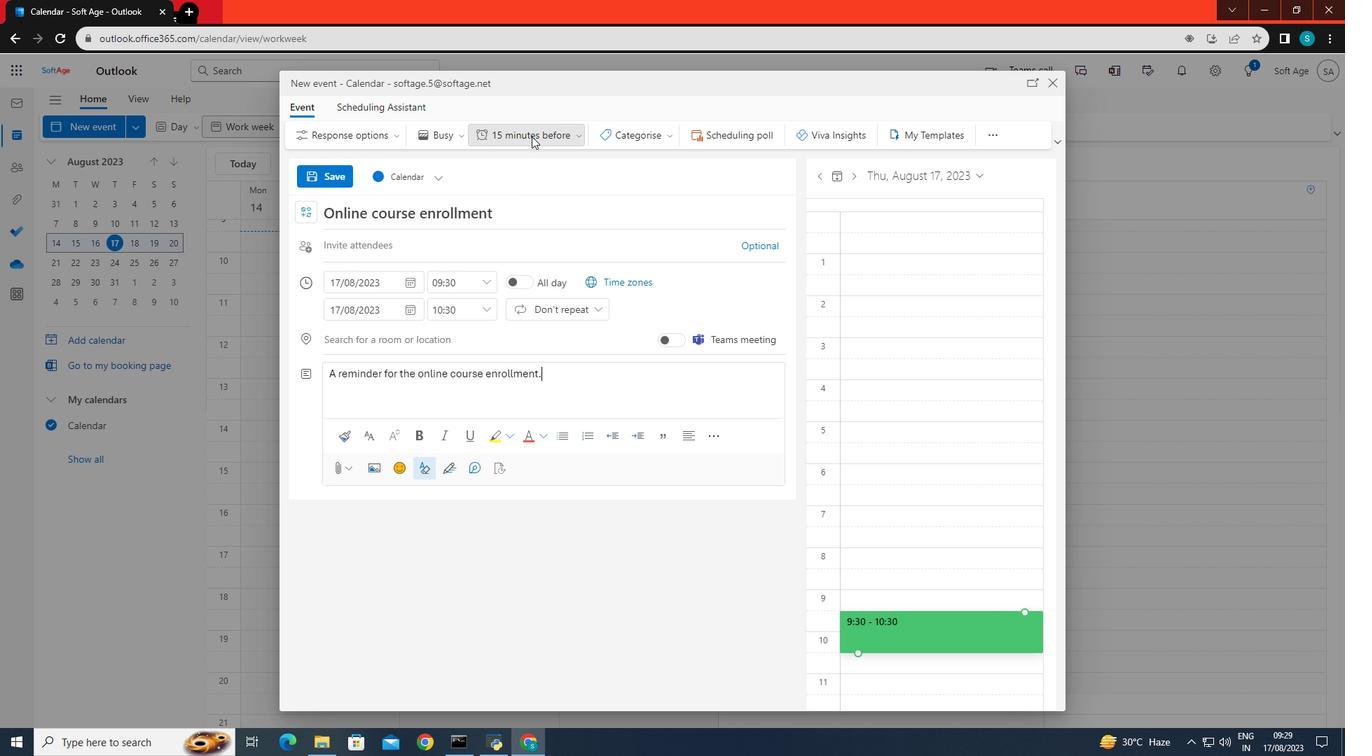
Action: Mouse pressed left at (531, 136)
Screenshot: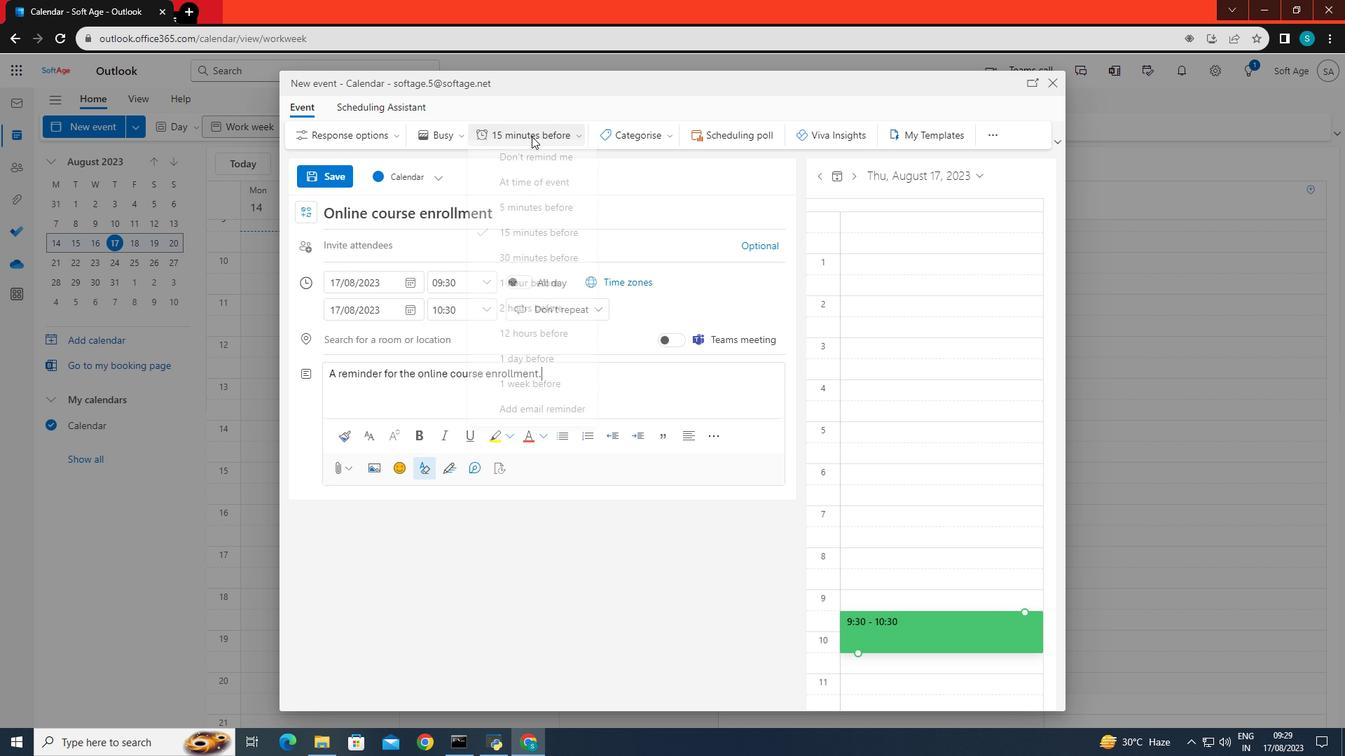 
Action: Mouse moved to (524, 296)
Screenshot: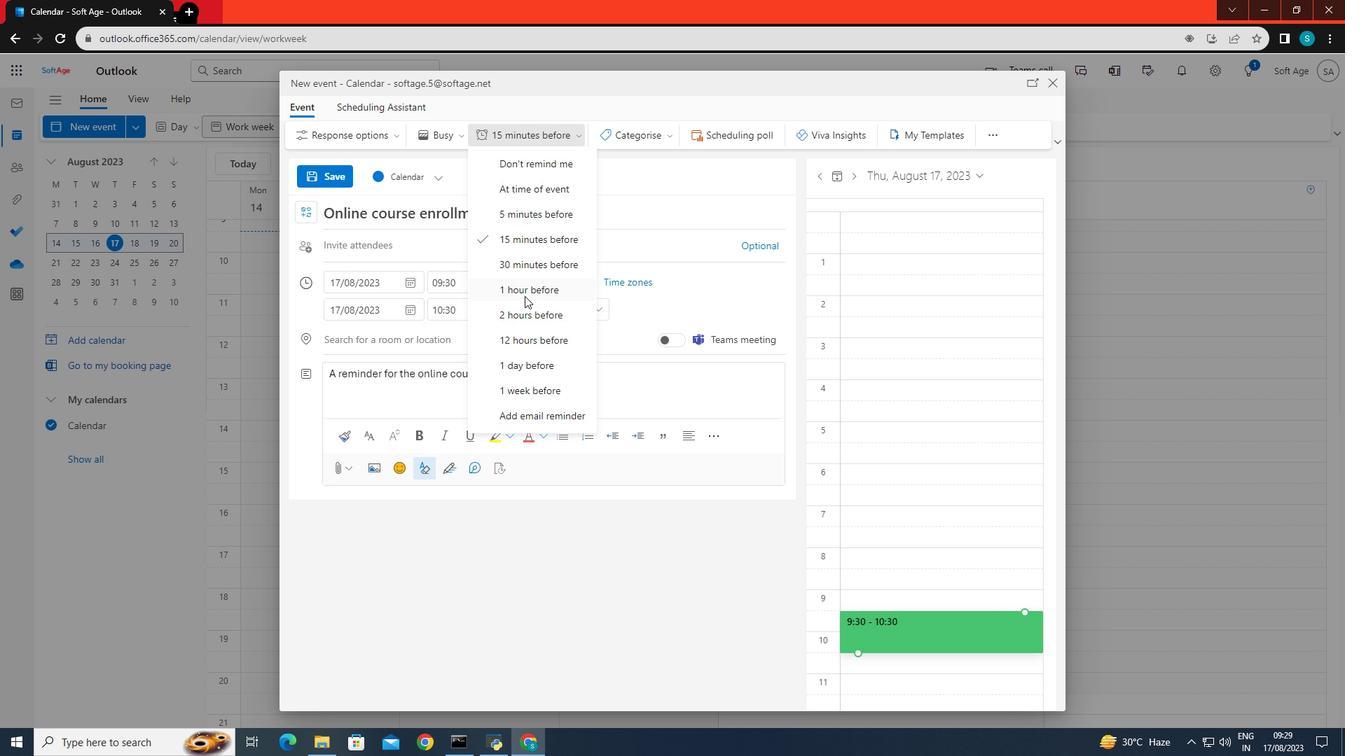 
Action: Mouse pressed left at (524, 296)
Screenshot: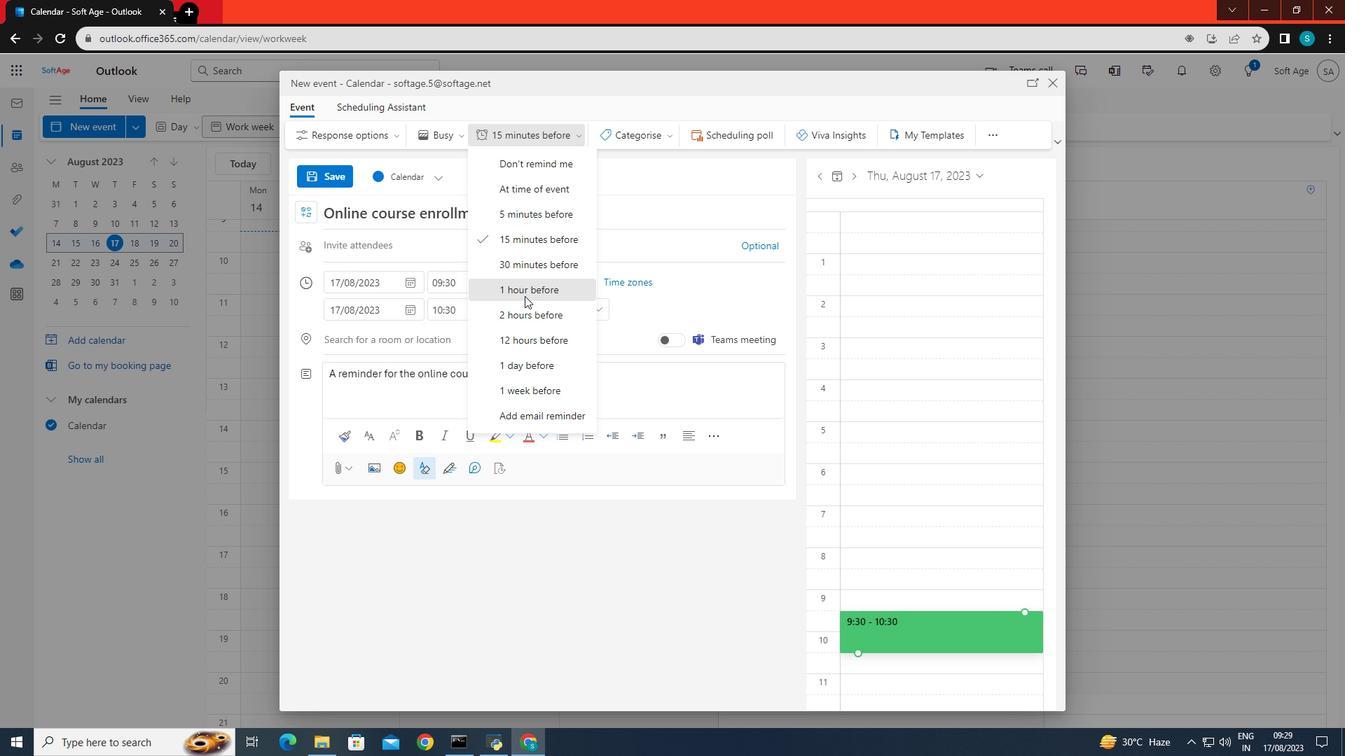 
Action: Mouse moved to (567, 311)
Screenshot: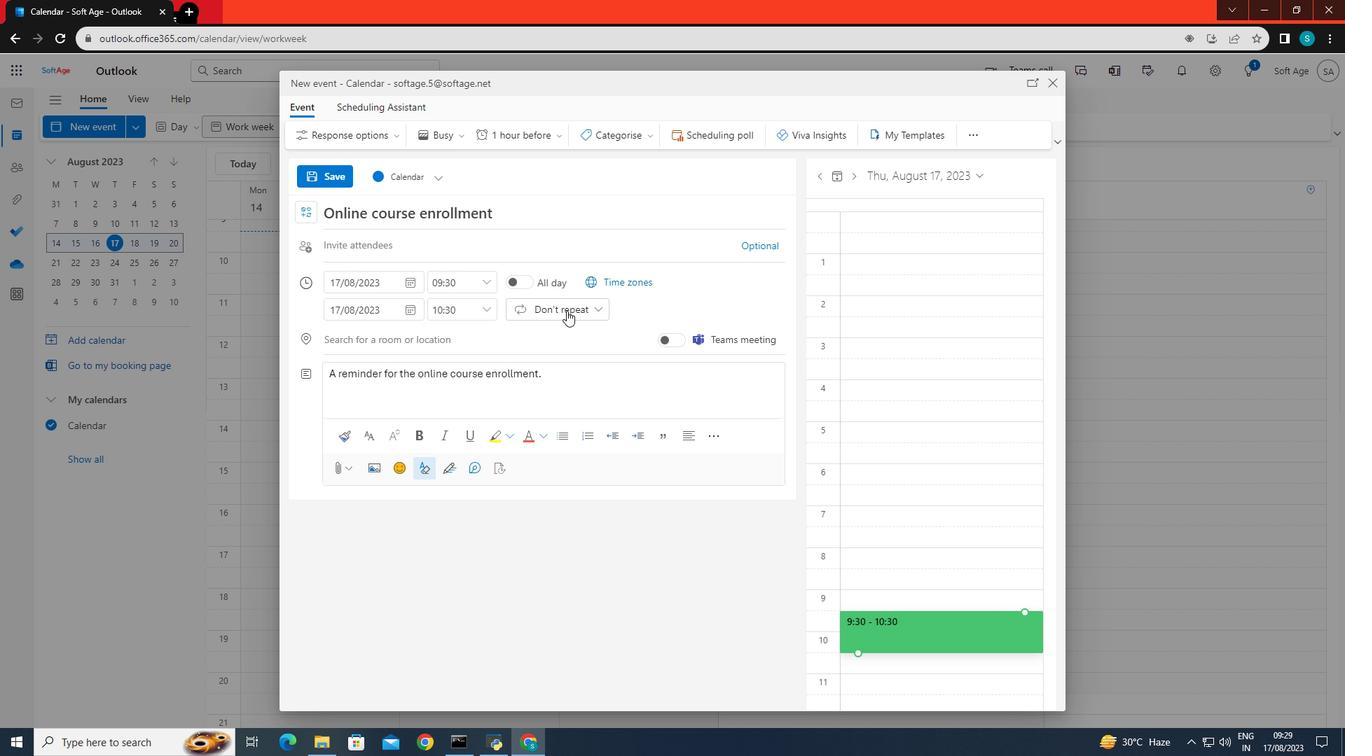 
Action: Mouse pressed left at (567, 311)
Screenshot: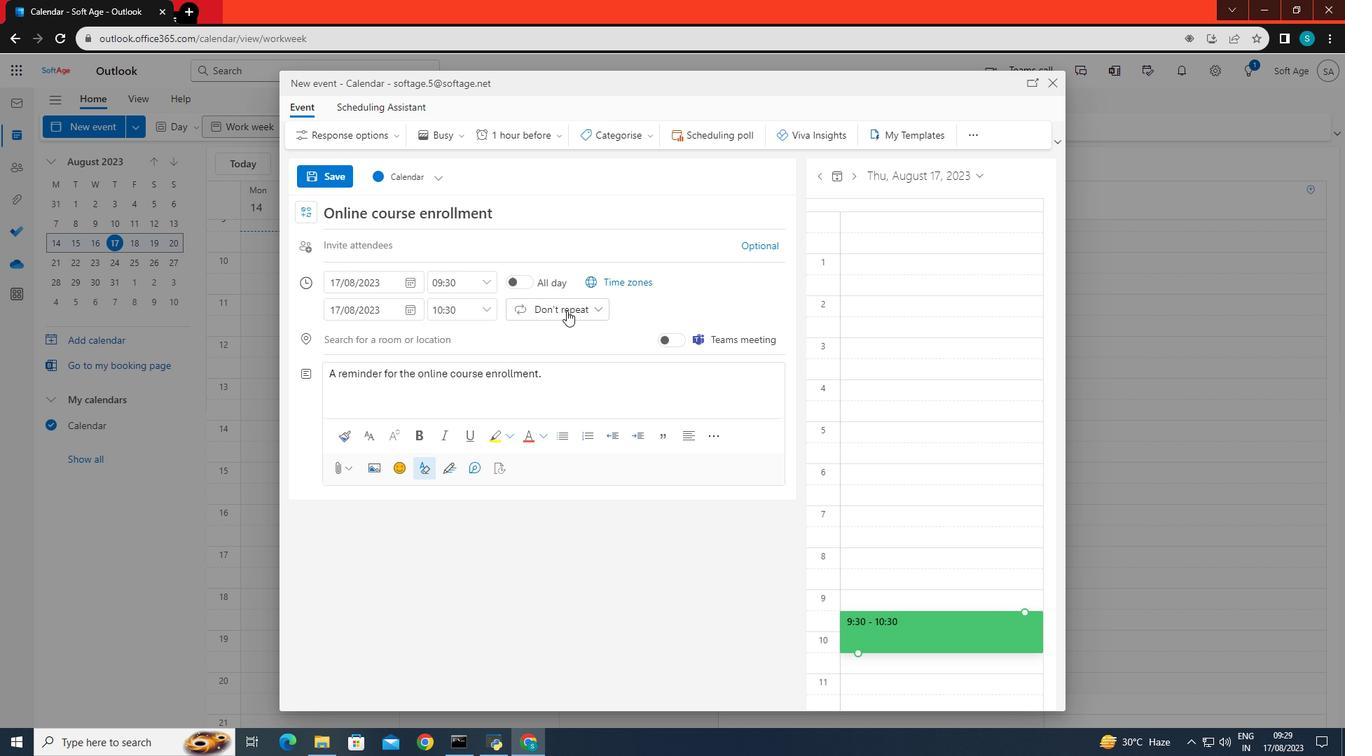 
Action: Mouse moved to (554, 356)
Screenshot: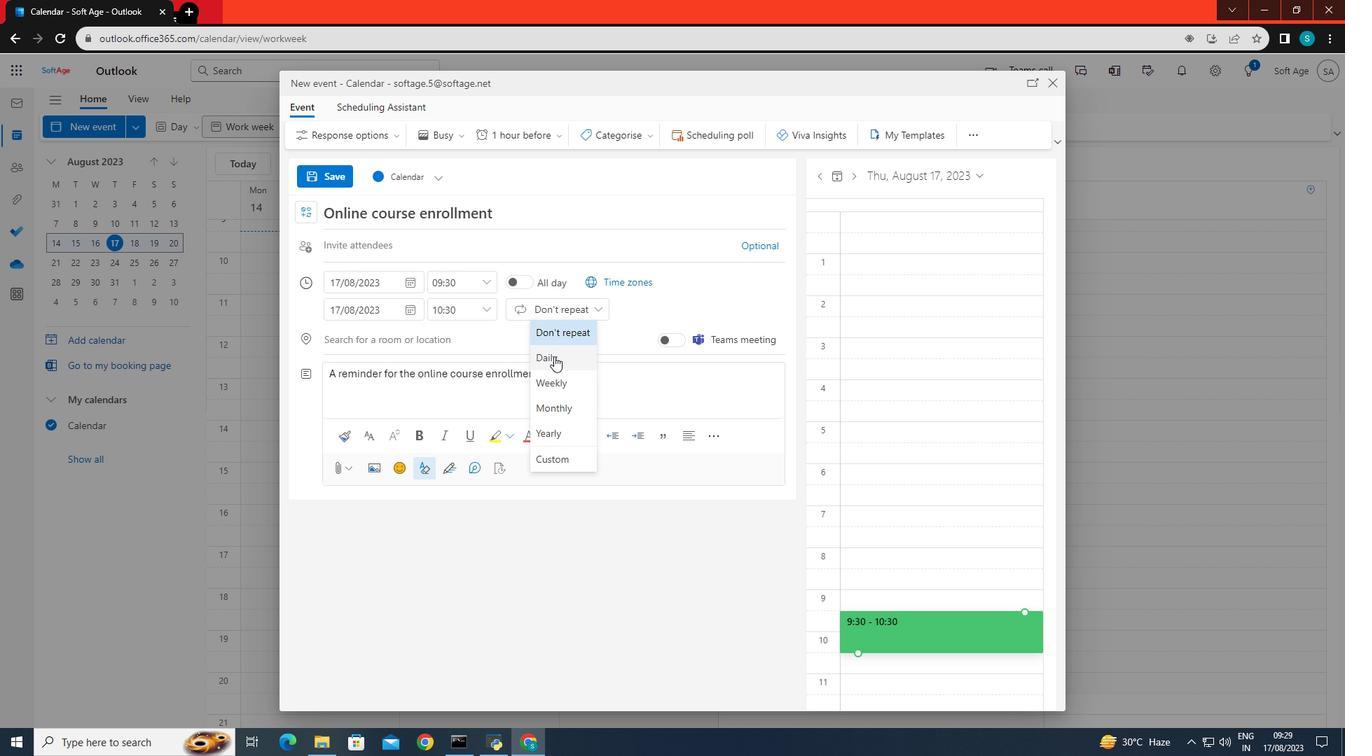 
Action: Mouse pressed left at (554, 356)
Screenshot: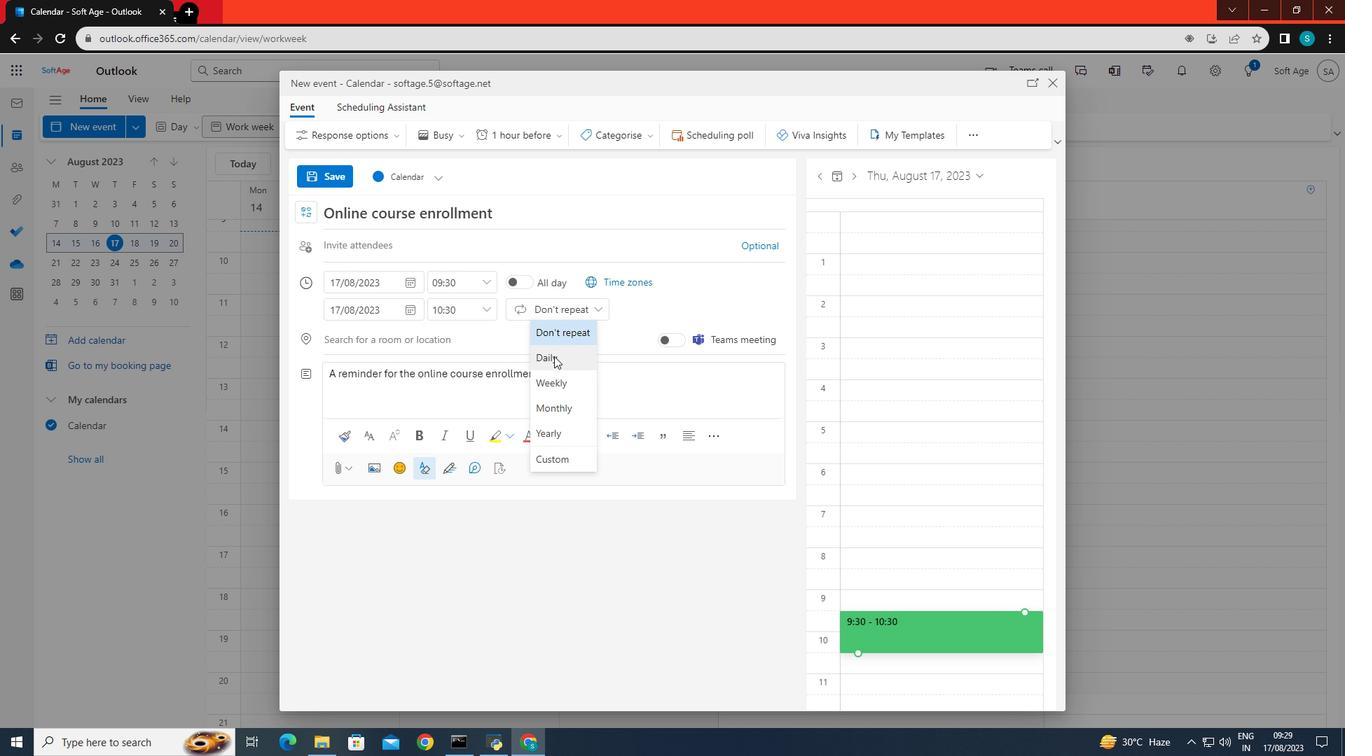 
Action: Mouse moved to (693, 481)
Screenshot: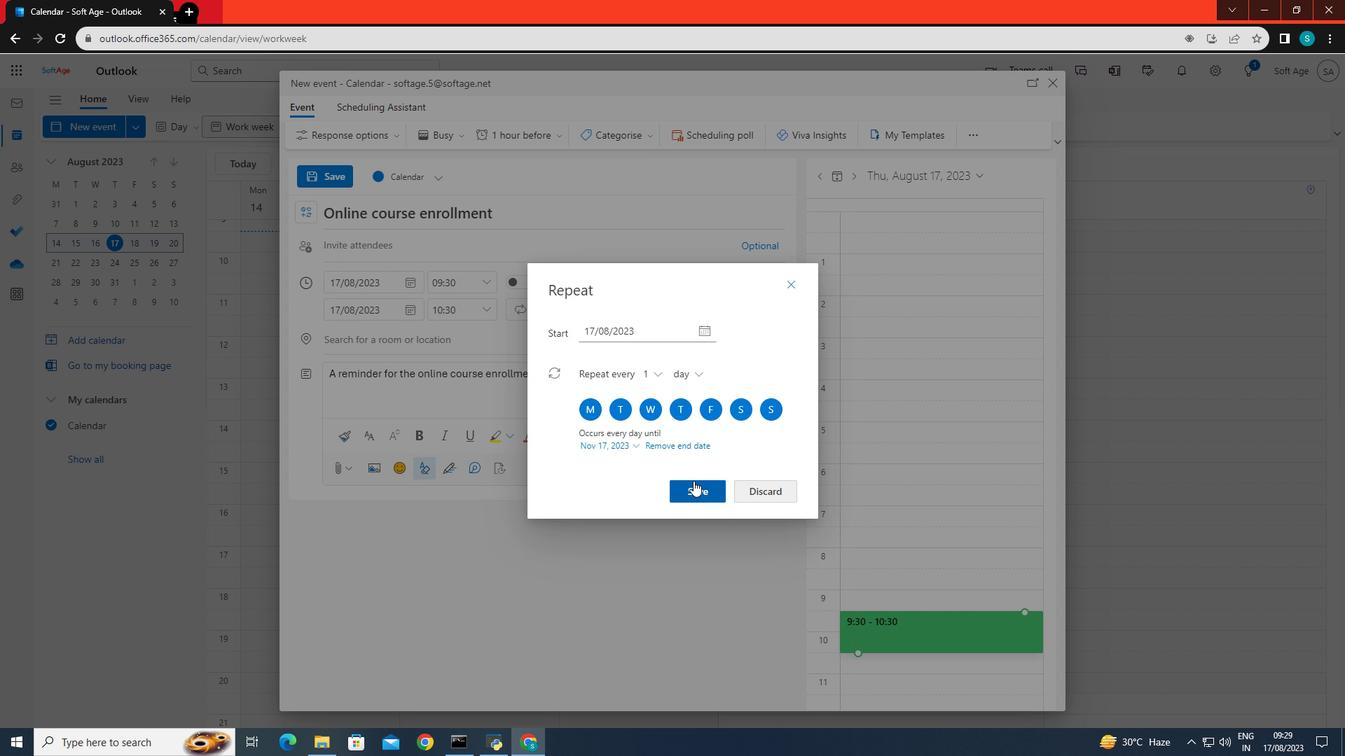 
Action: Mouse pressed left at (693, 481)
Screenshot: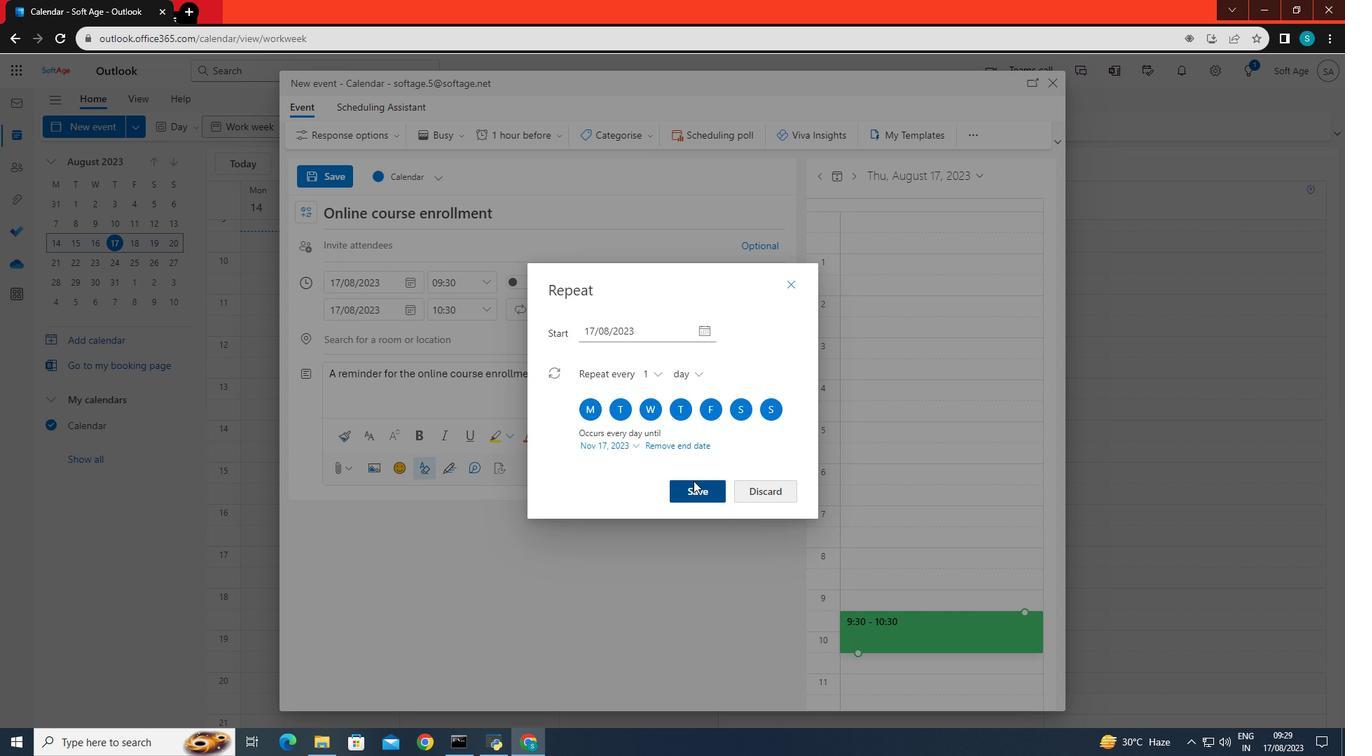 
Action: Mouse moved to (696, 623)
Screenshot: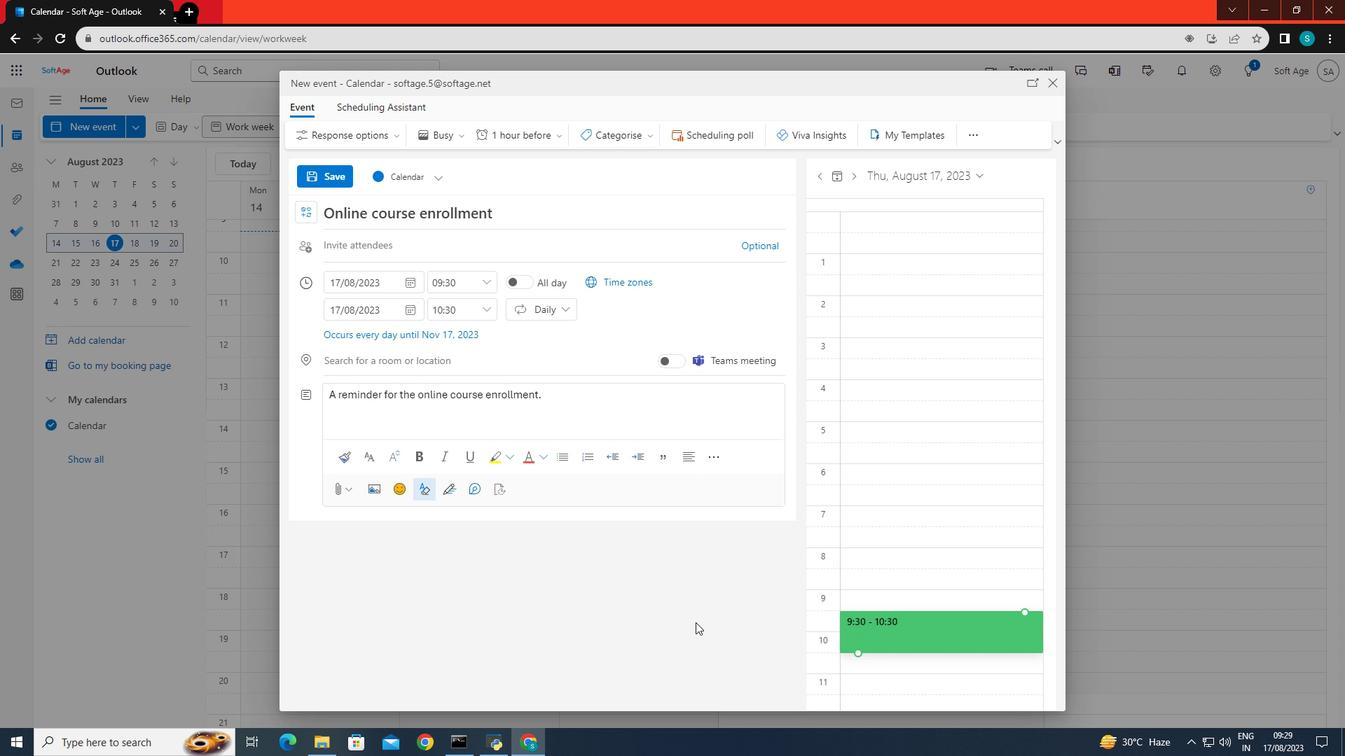 
Action: Mouse pressed left at (696, 623)
Screenshot: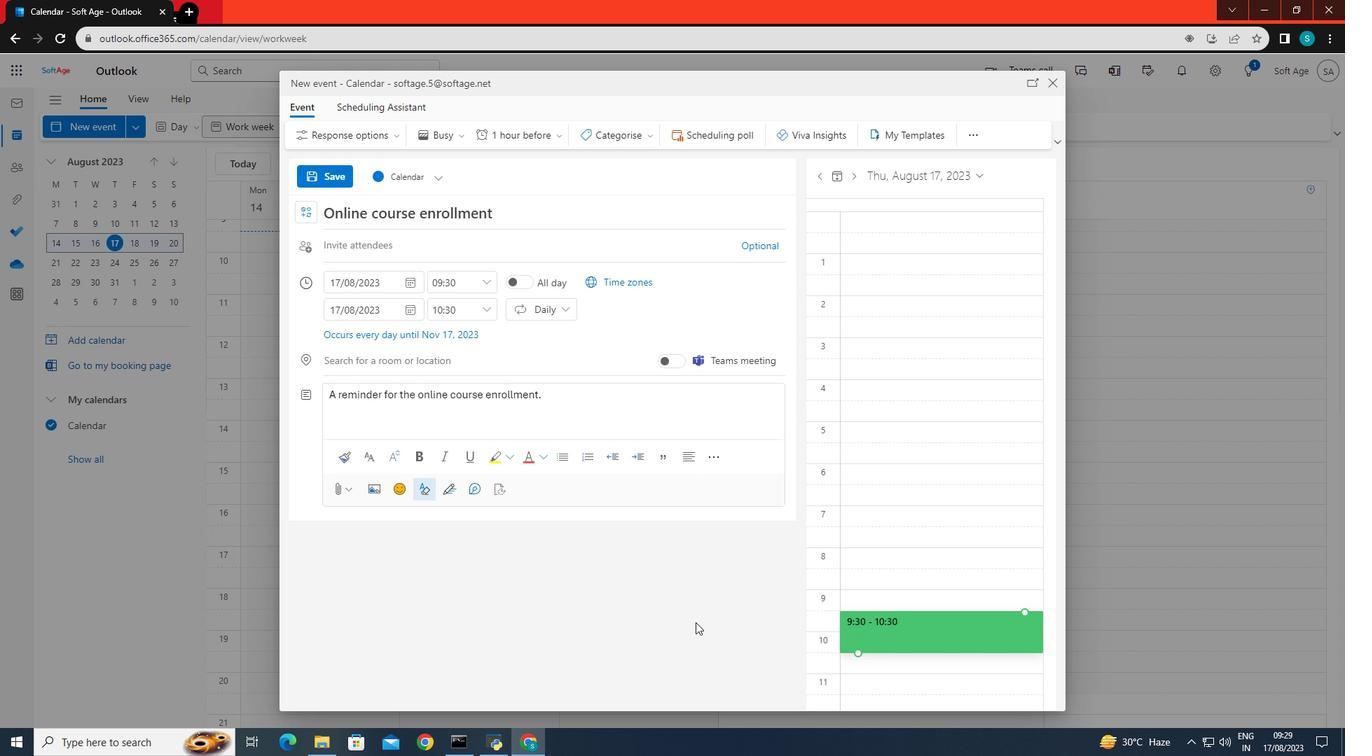 
Action: Mouse moved to (339, 171)
Screenshot: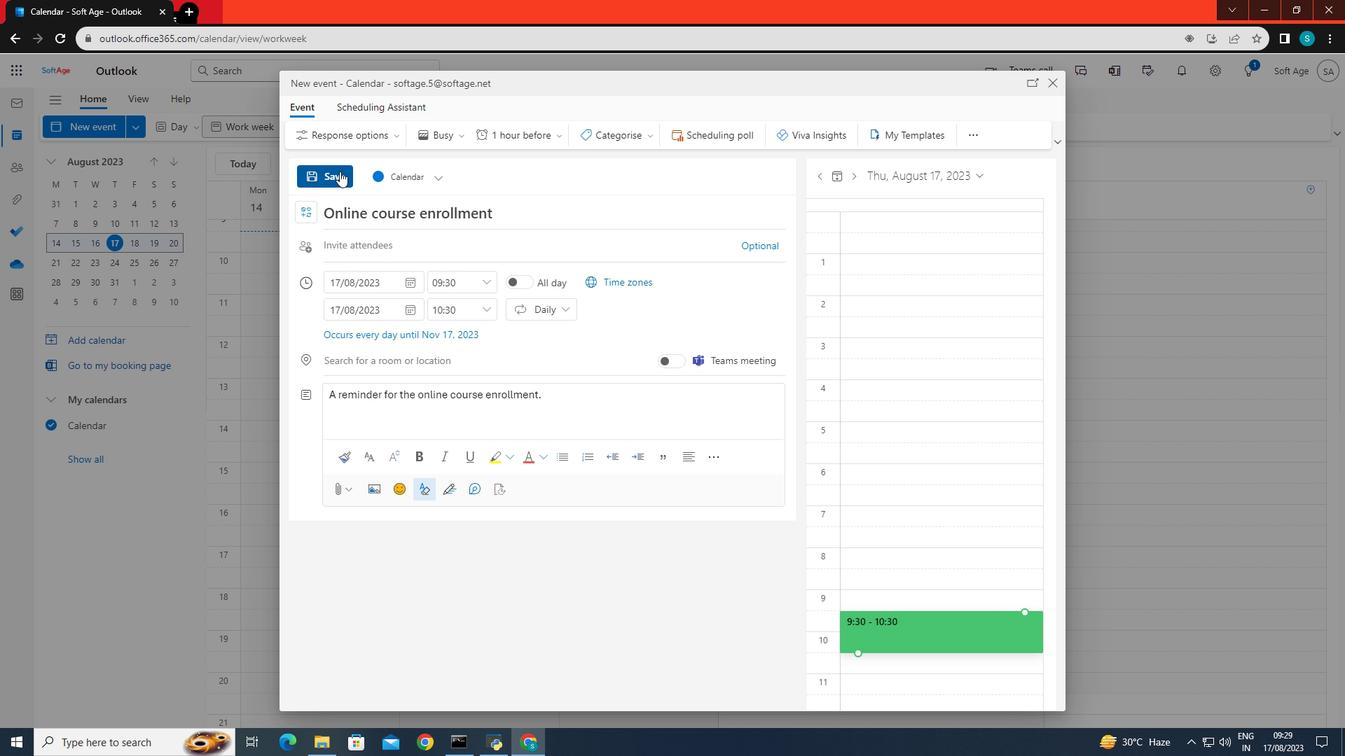 
Action: Mouse pressed left at (339, 171)
Screenshot: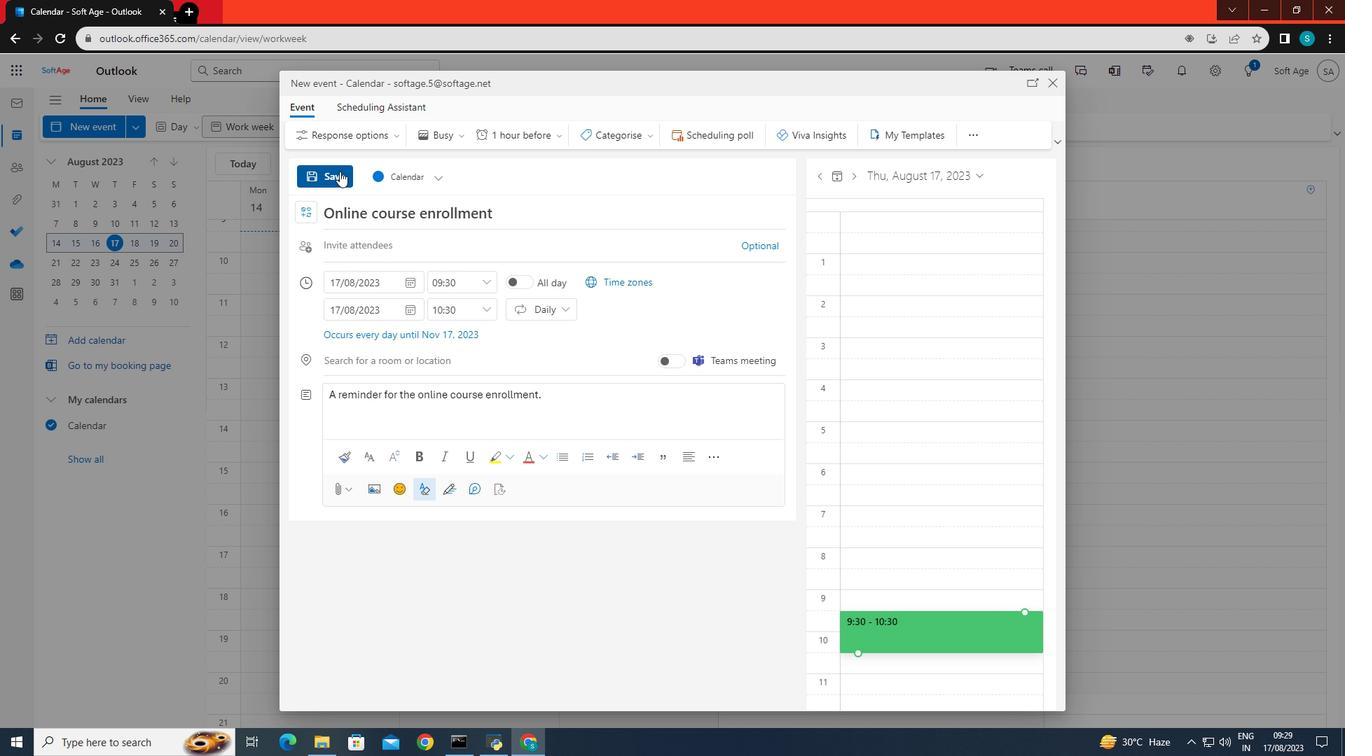 
